 Task: Find connections with filter location Wittenberge with filter topic #2021with filter profile language German with filter current company Nutanix with filter school Vijayanagara Sri Krishnadevaraya University, Bellary with filter industry Nonresidential Building Construction with filter service category Management Consulting with filter keywords title Dental Hygienist
Action: Mouse moved to (495, 57)
Screenshot: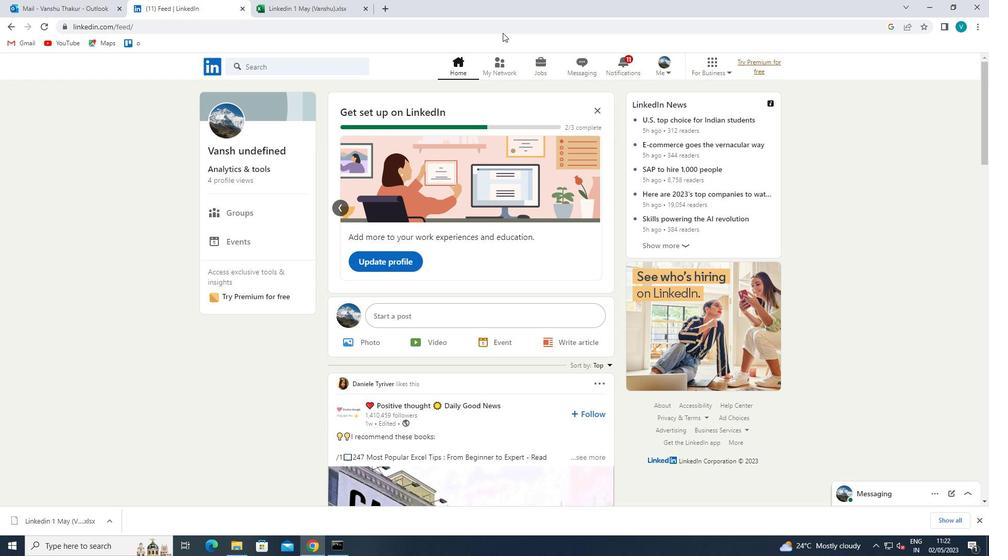 
Action: Mouse pressed left at (495, 57)
Screenshot: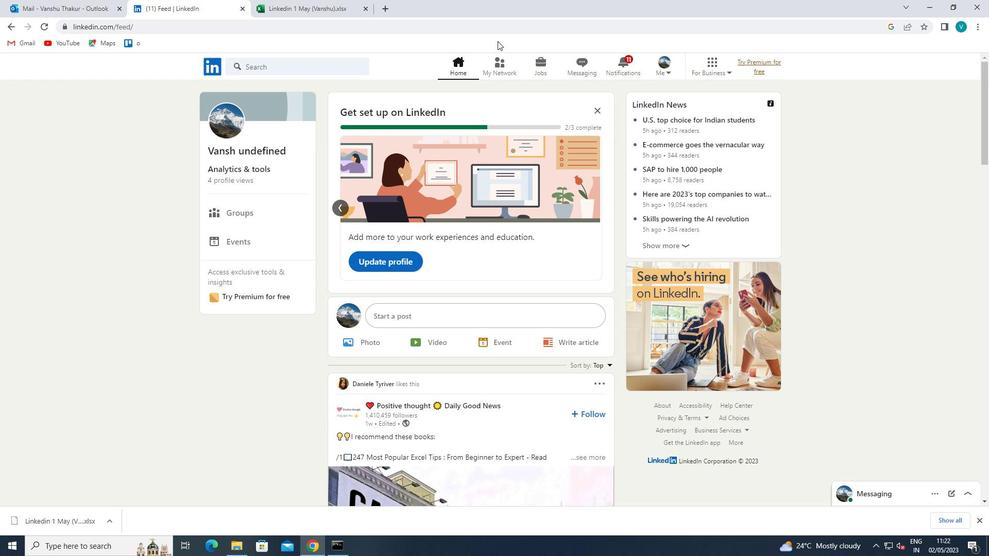 
Action: Mouse moved to (311, 118)
Screenshot: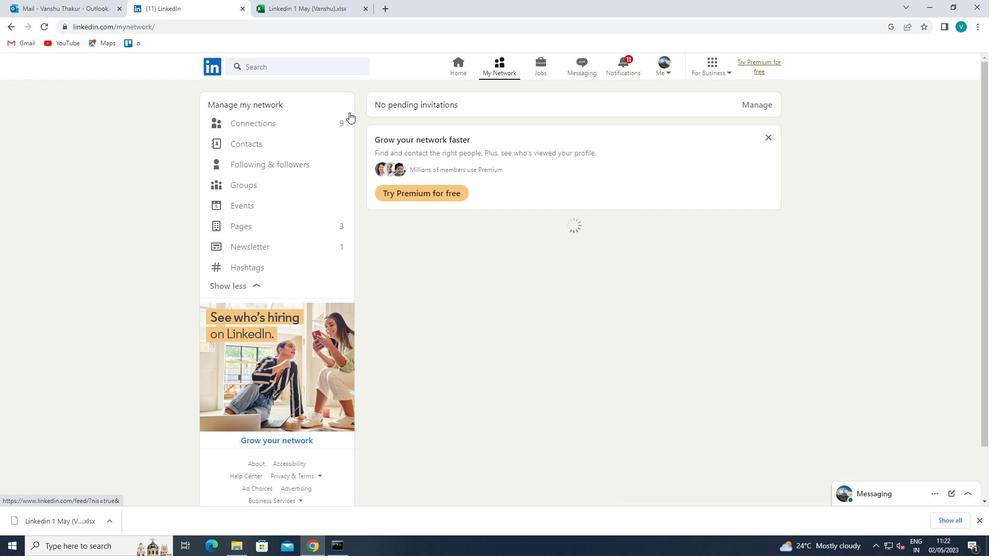
Action: Mouse pressed left at (311, 118)
Screenshot: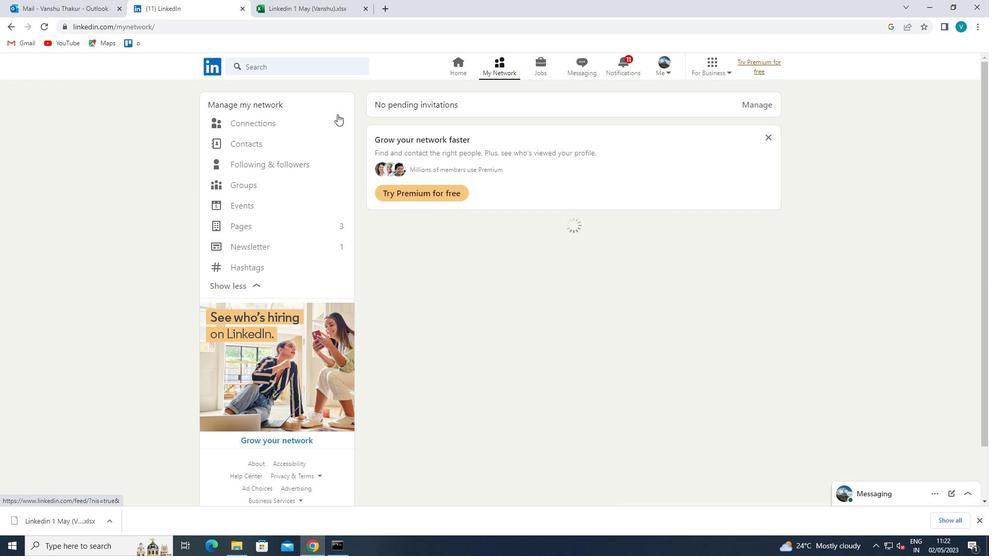 
Action: Mouse moved to (574, 118)
Screenshot: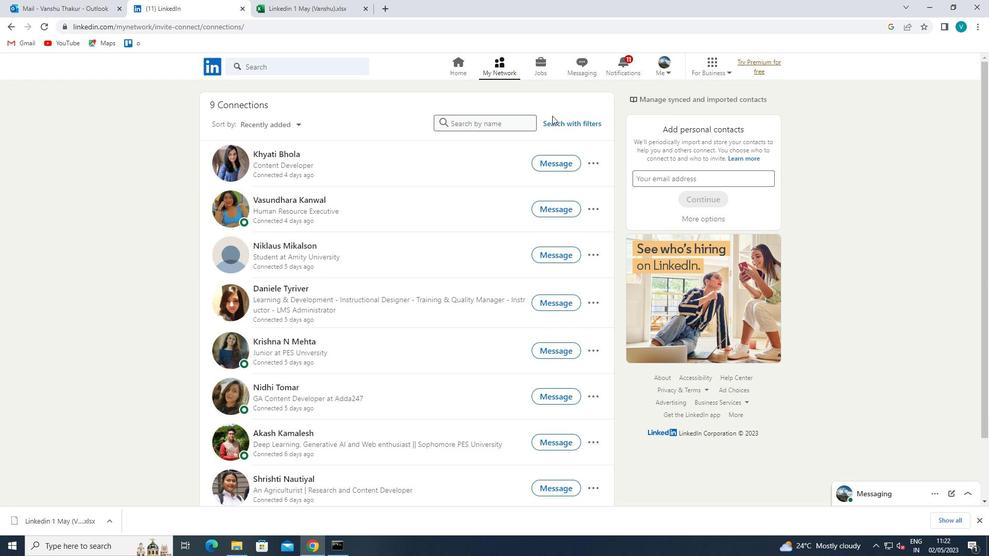 
Action: Mouse pressed left at (574, 118)
Screenshot: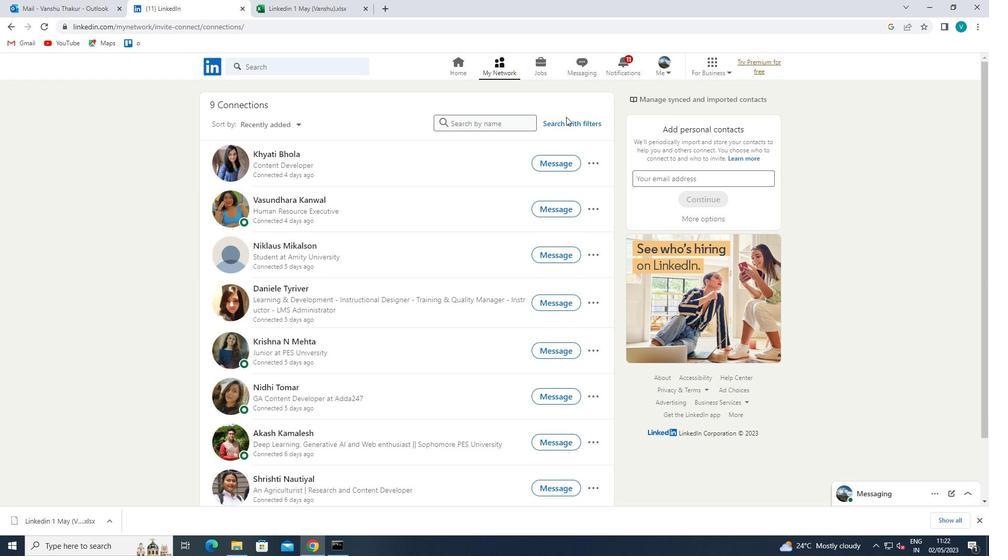 
Action: Mouse moved to (491, 93)
Screenshot: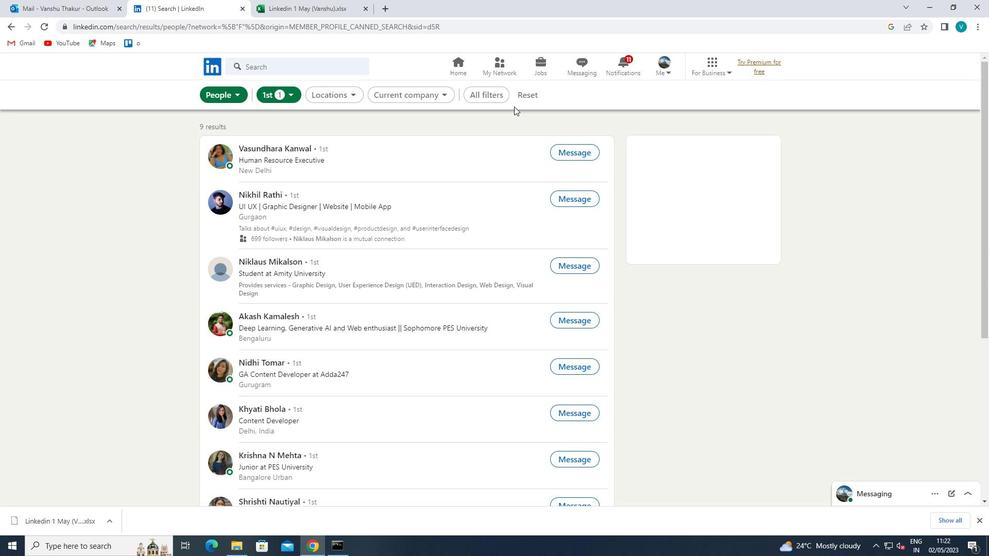 
Action: Mouse pressed left at (491, 93)
Screenshot: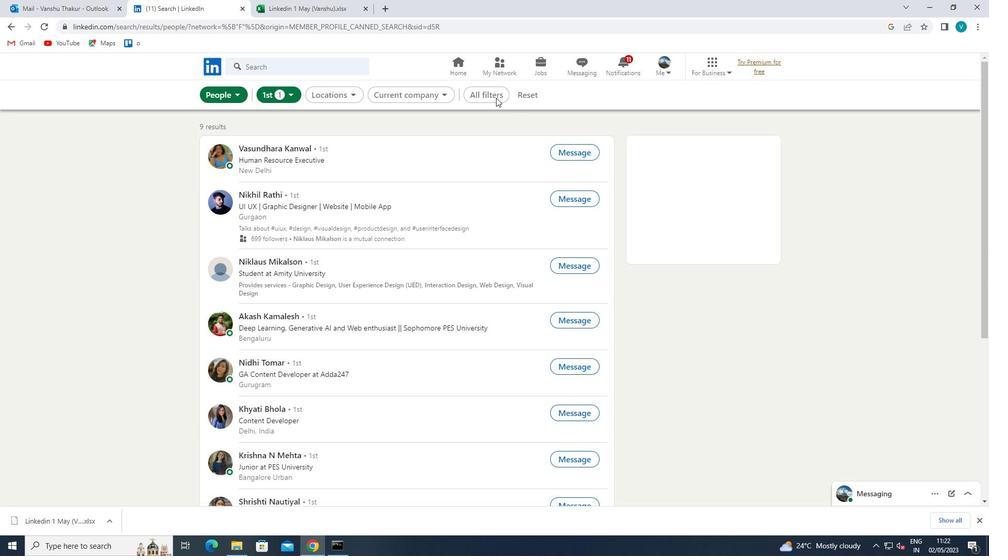 
Action: Mouse moved to (746, 213)
Screenshot: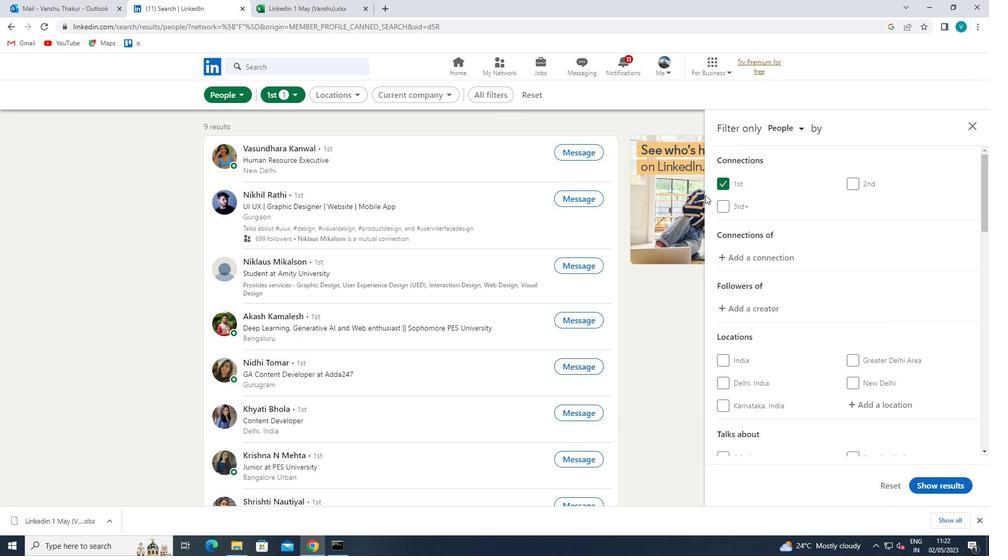 
Action: Mouse scrolled (746, 212) with delta (0, 0)
Screenshot: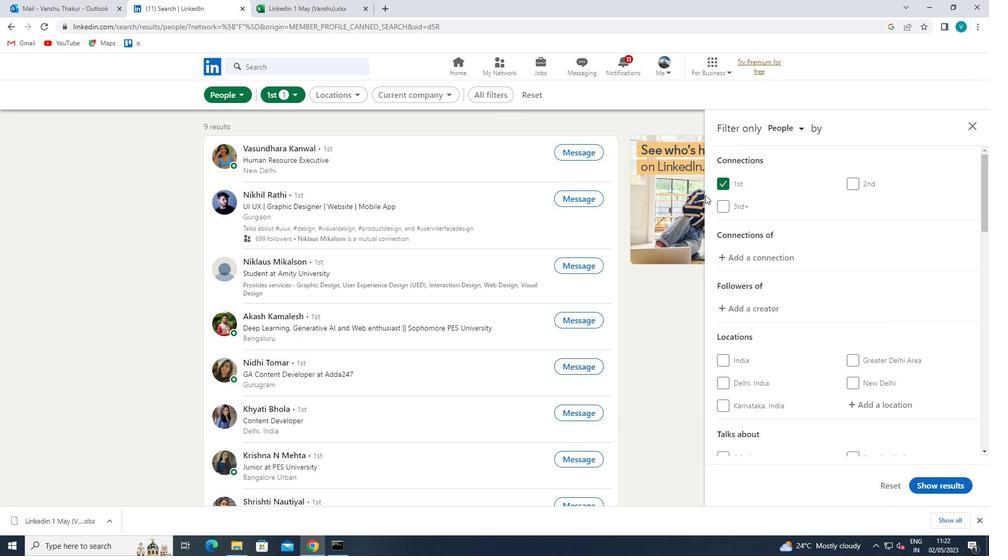 
Action: Mouse moved to (748, 215)
Screenshot: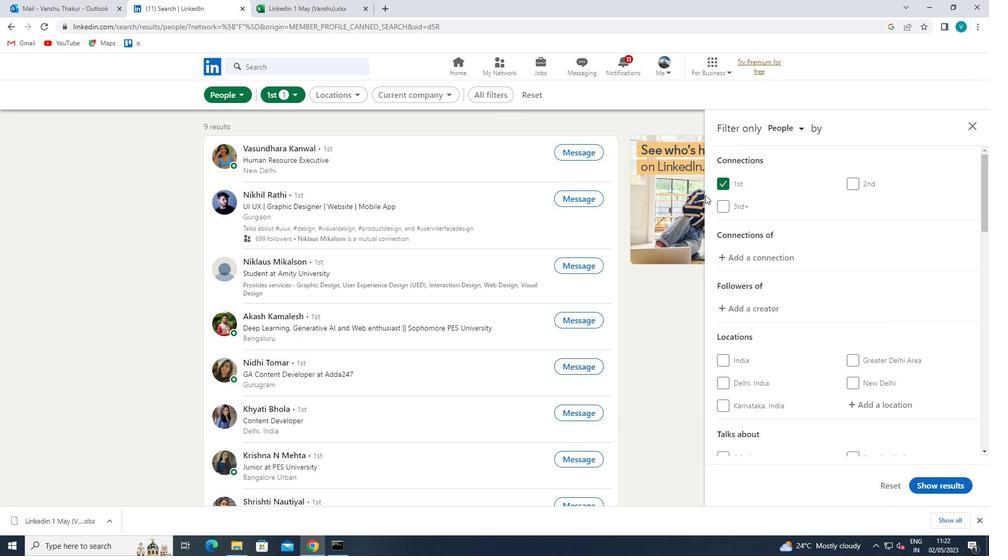 
Action: Mouse scrolled (748, 215) with delta (0, 0)
Screenshot: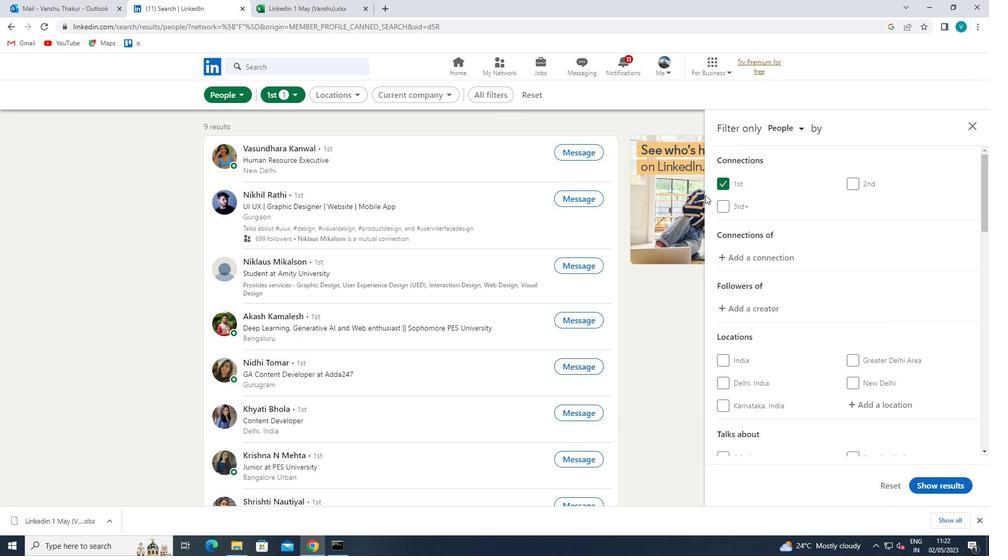 
Action: Mouse moved to (866, 299)
Screenshot: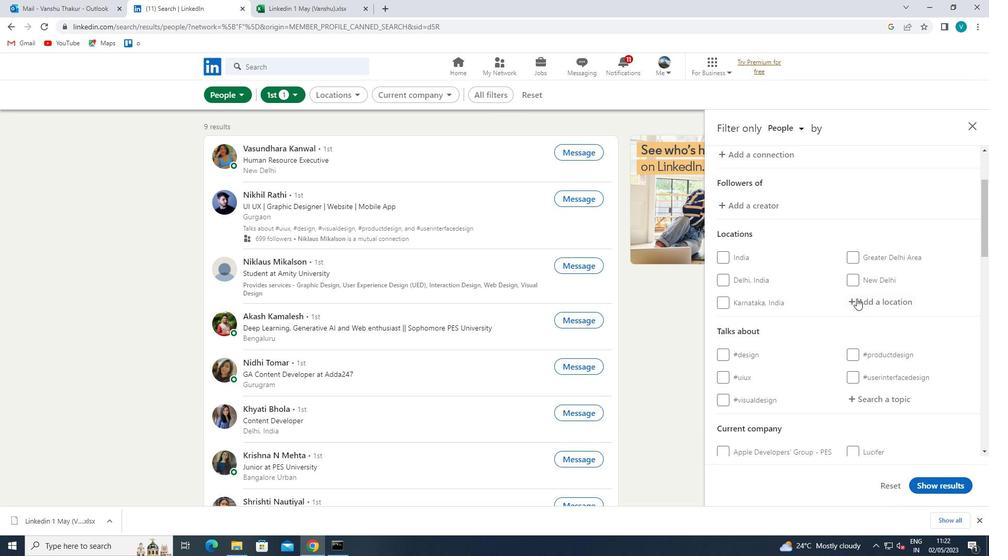
Action: Mouse pressed left at (866, 299)
Screenshot: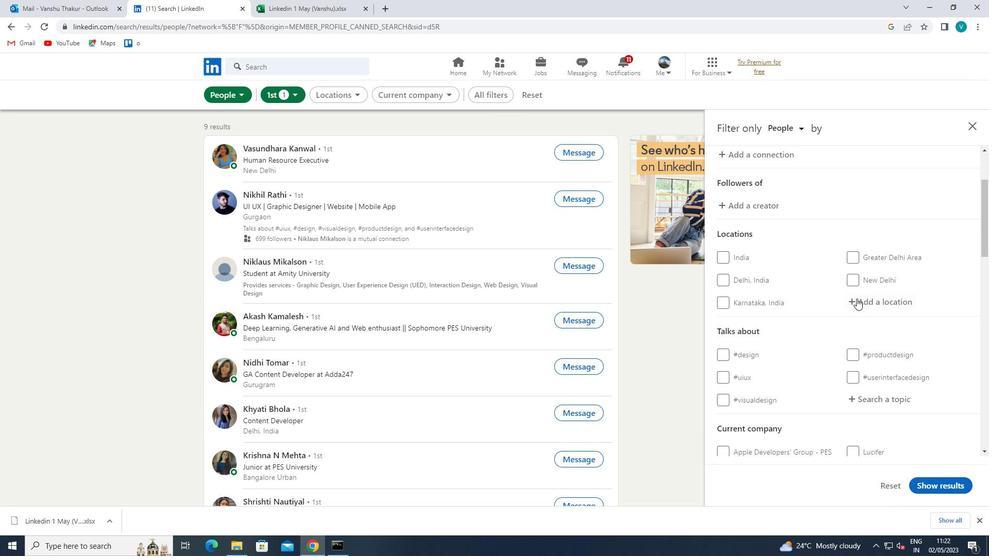 
Action: Mouse moved to (710, 256)
Screenshot: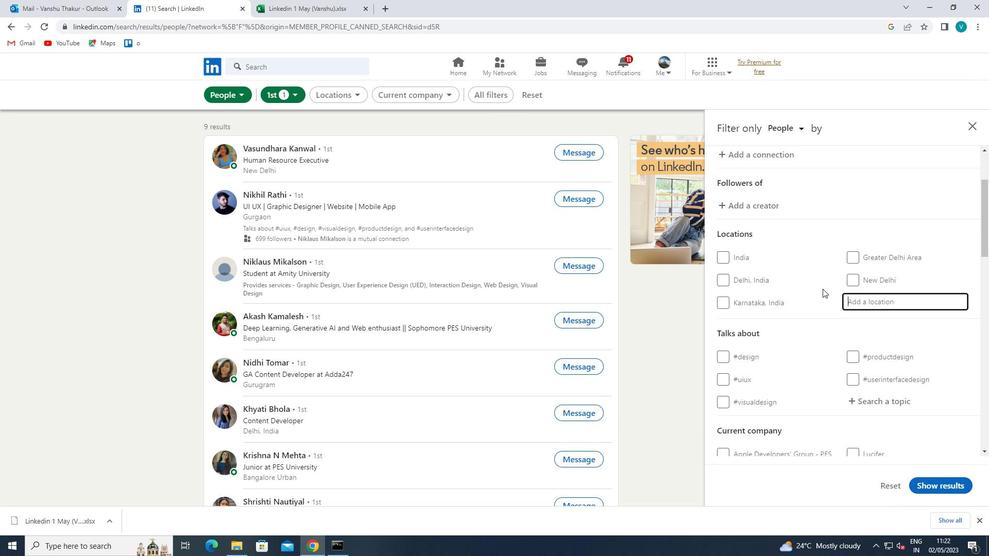 
Action: Key pressed <Key.shift>WITTENBERGE
Screenshot: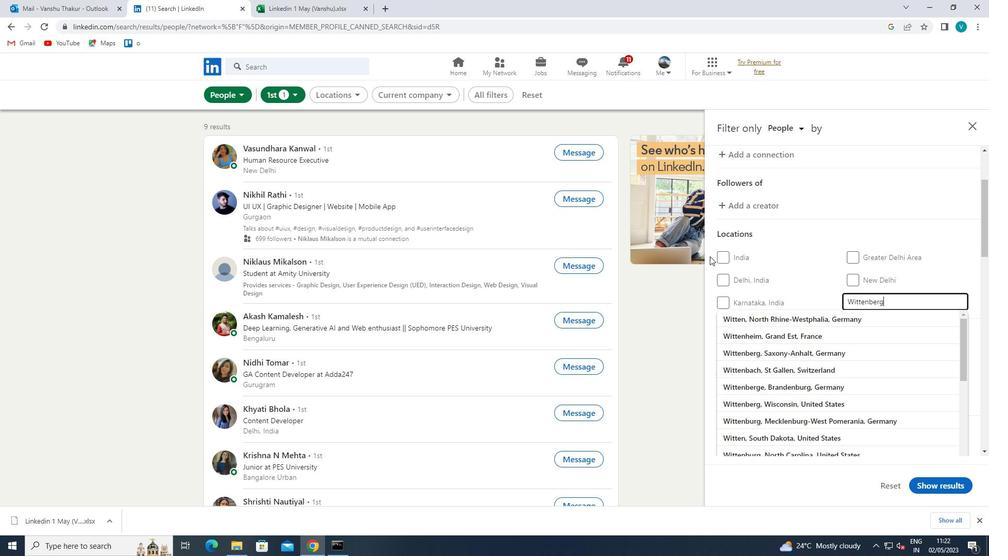 
Action: Mouse moved to (800, 315)
Screenshot: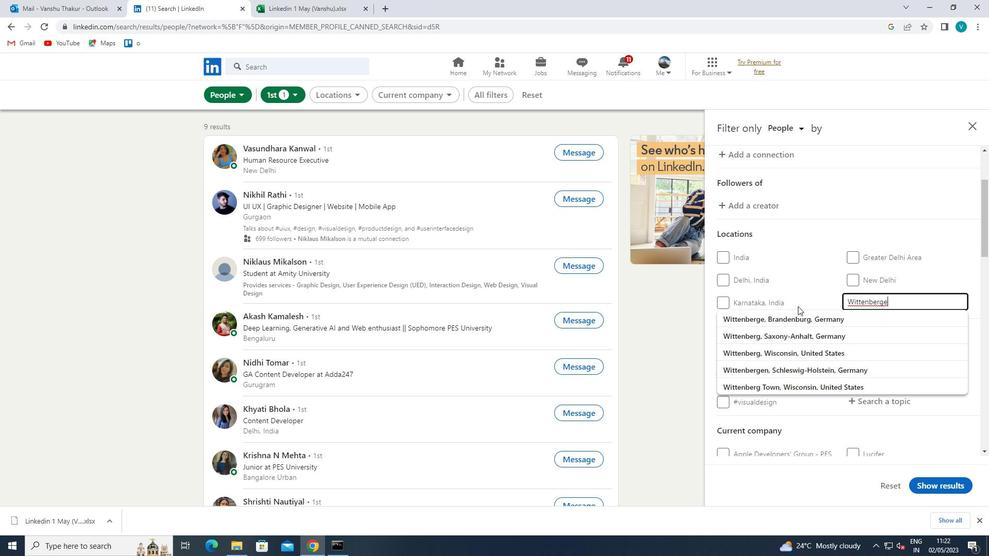 
Action: Mouse pressed left at (800, 315)
Screenshot: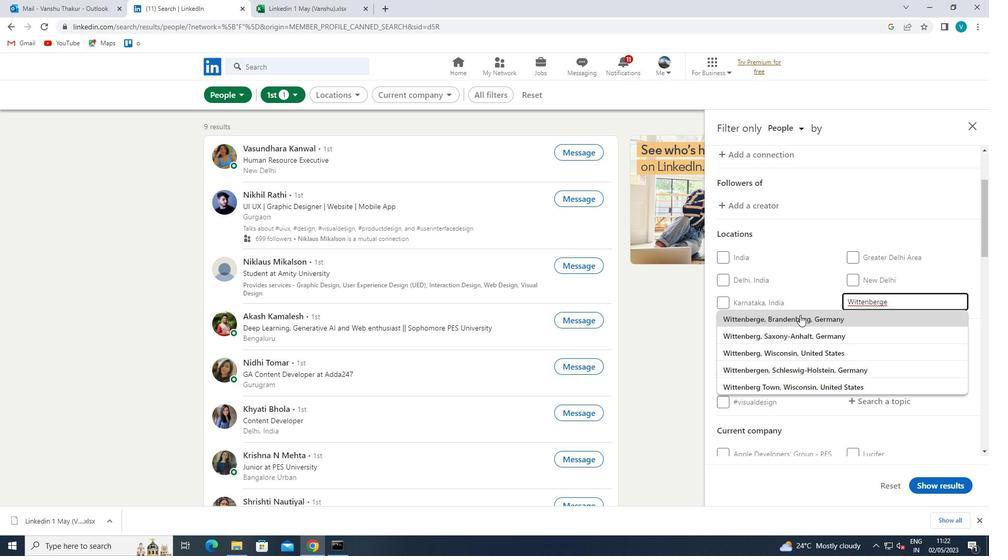 
Action: Mouse moved to (820, 276)
Screenshot: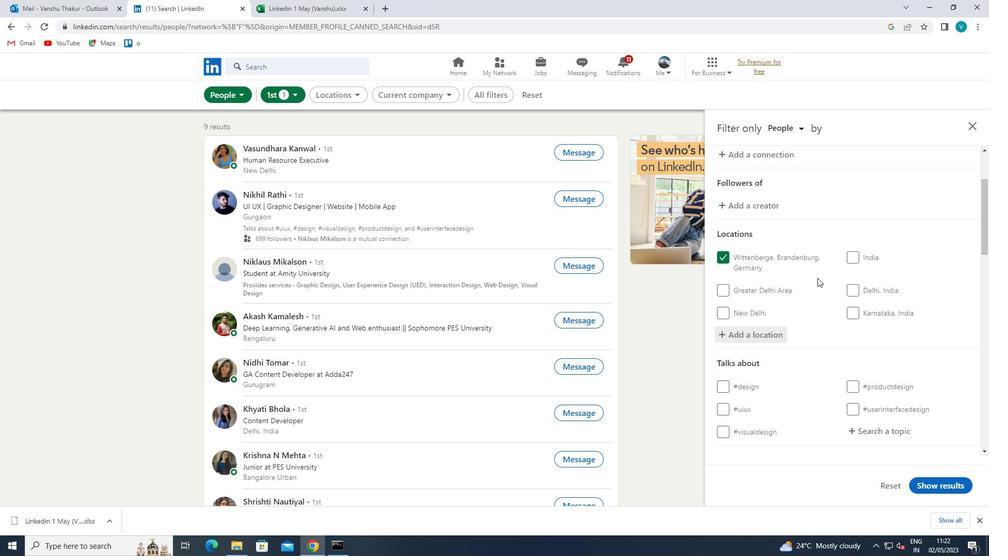 
Action: Mouse scrolled (820, 275) with delta (0, 0)
Screenshot: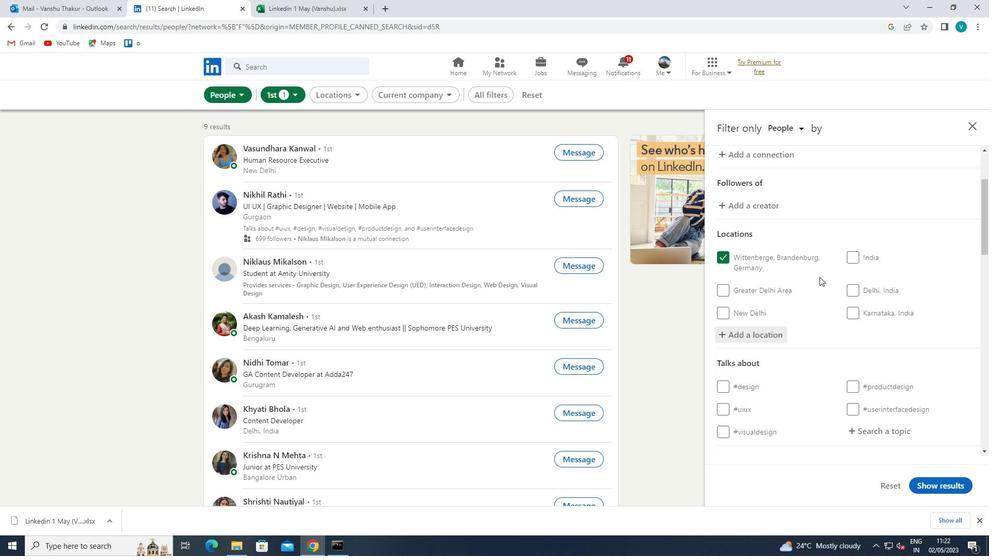 
Action: Mouse scrolled (820, 275) with delta (0, 0)
Screenshot: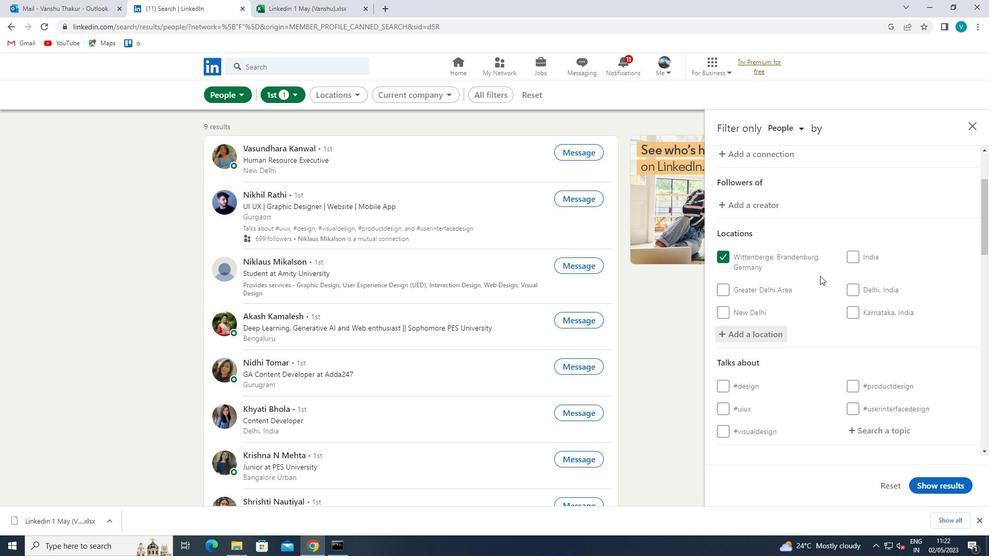 
Action: Mouse moved to (858, 332)
Screenshot: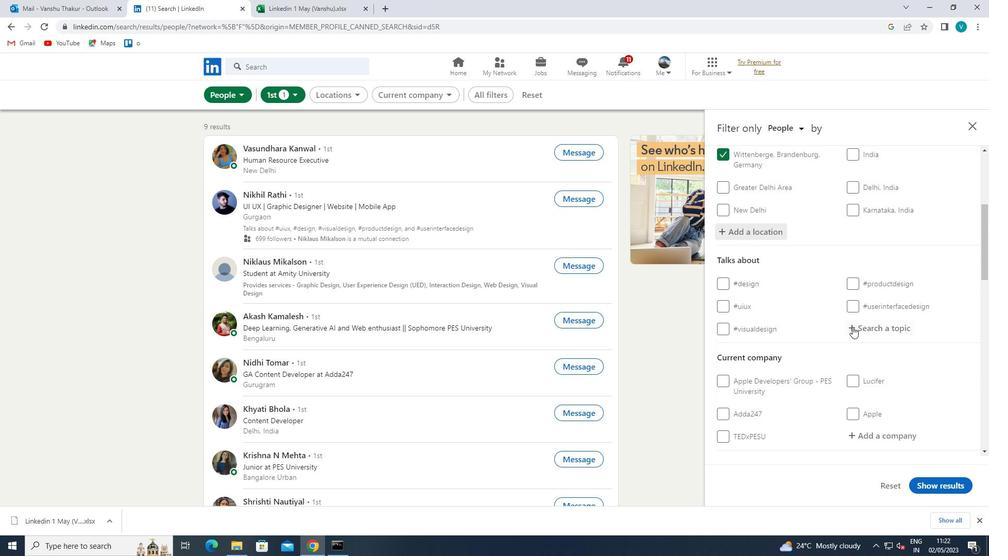 
Action: Mouse pressed left at (858, 332)
Screenshot: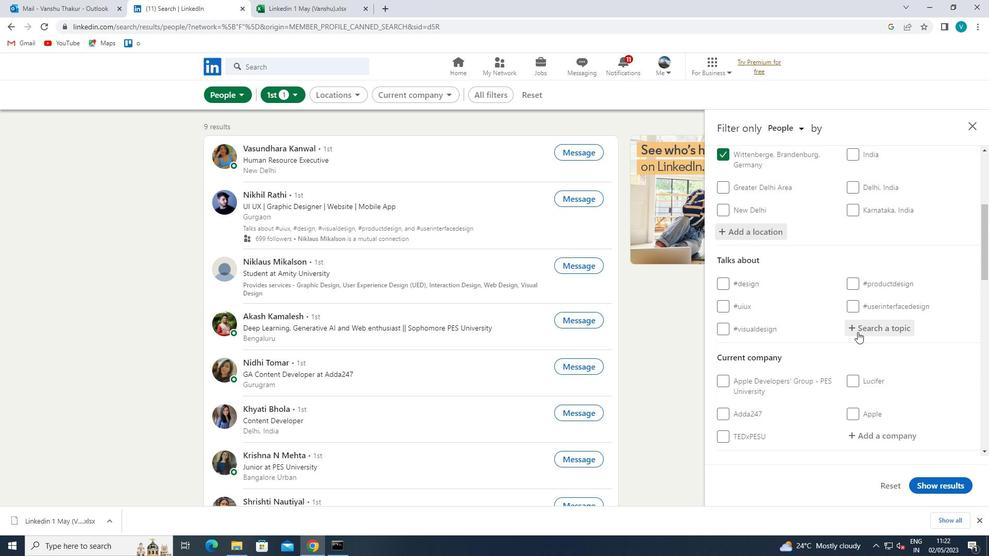 
Action: Key pressed 2021
Screenshot: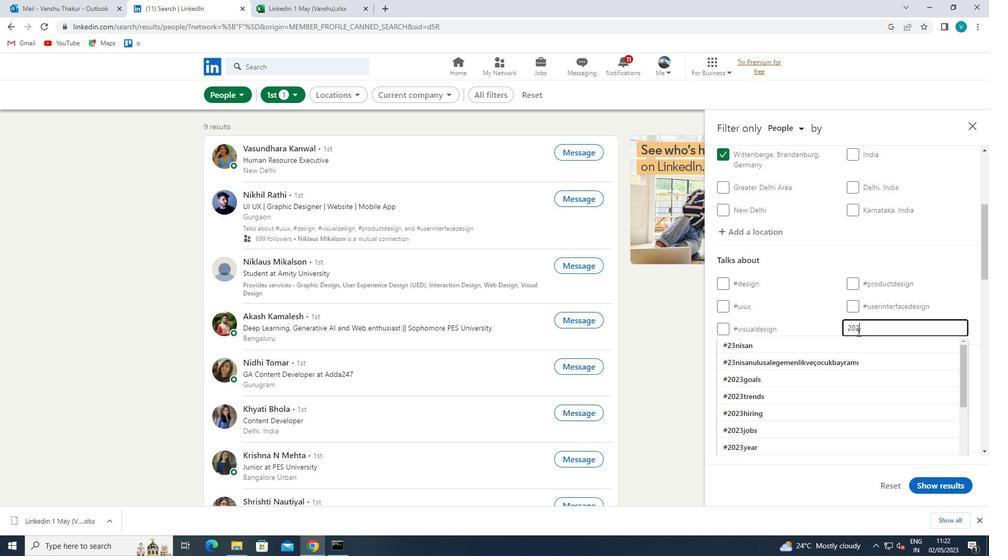 
Action: Mouse moved to (851, 326)
Screenshot: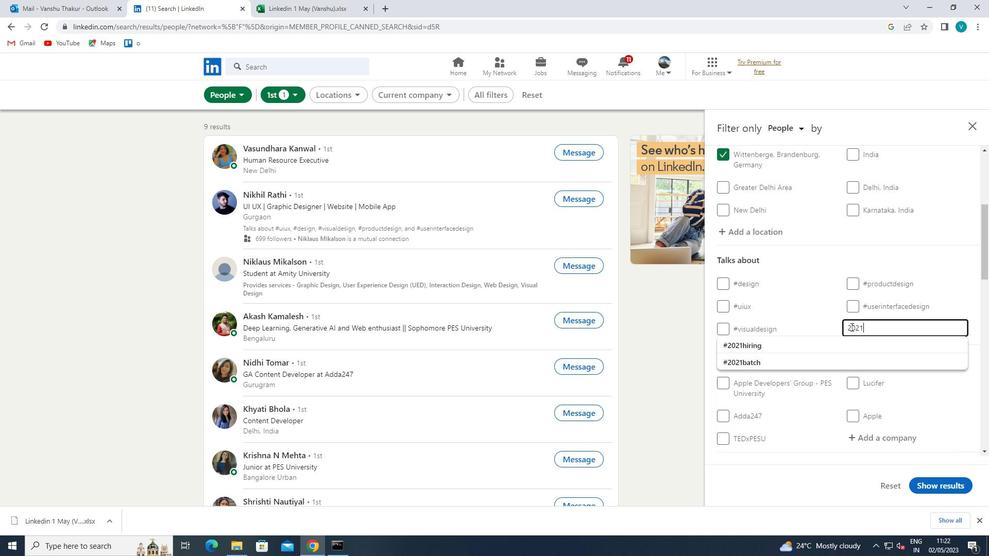 
Action: Mouse pressed left at (851, 326)
Screenshot: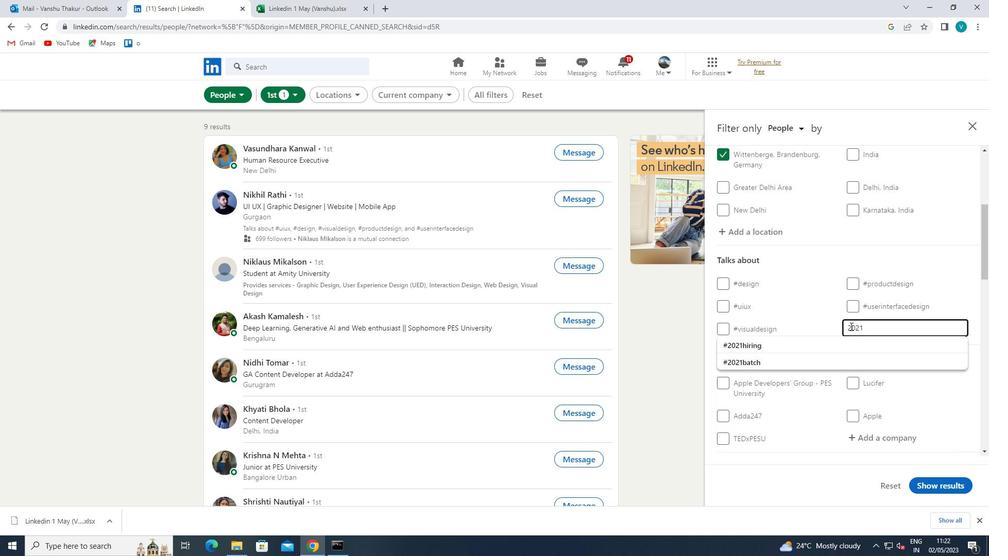 
Action: Mouse moved to (847, 327)
Screenshot: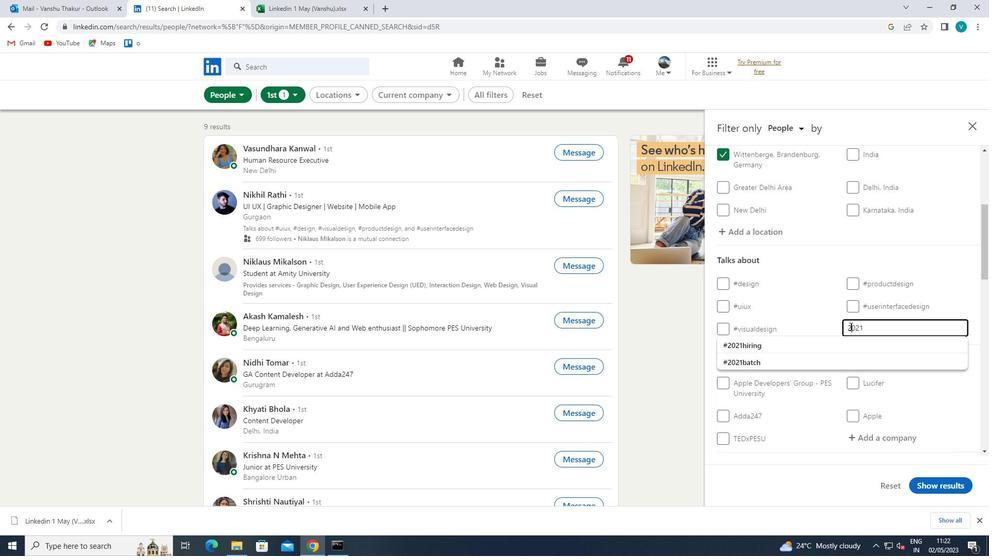 
Action: Mouse pressed left at (847, 327)
Screenshot: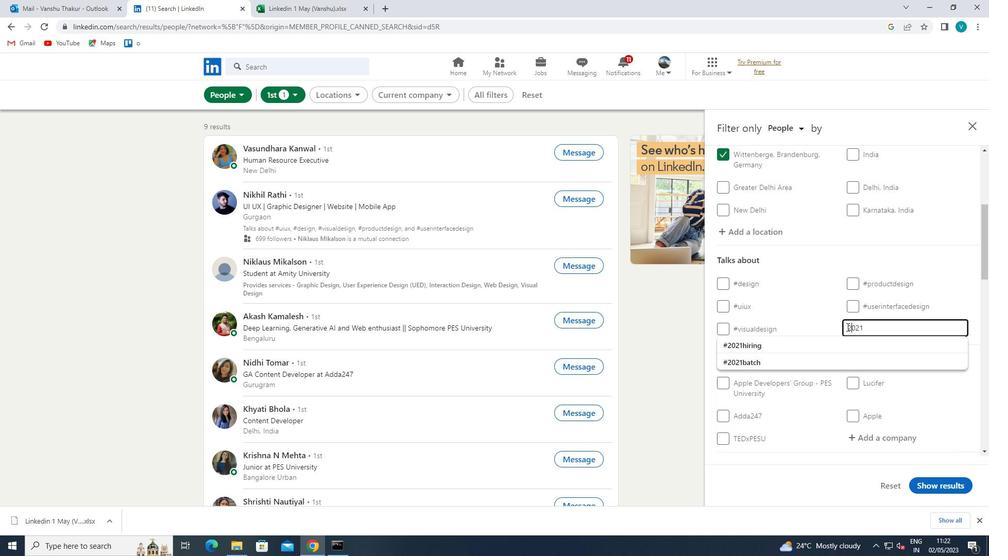 
Action: Mouse moved to (858, 335)
Screenshot: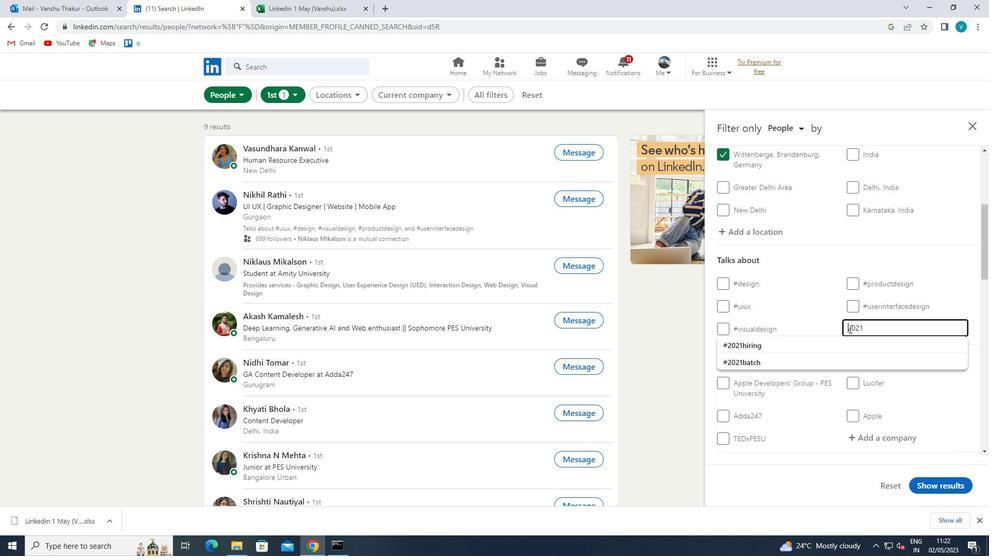 
Action: Key pressed <Key.shift><Key.shift>#
Screenshot: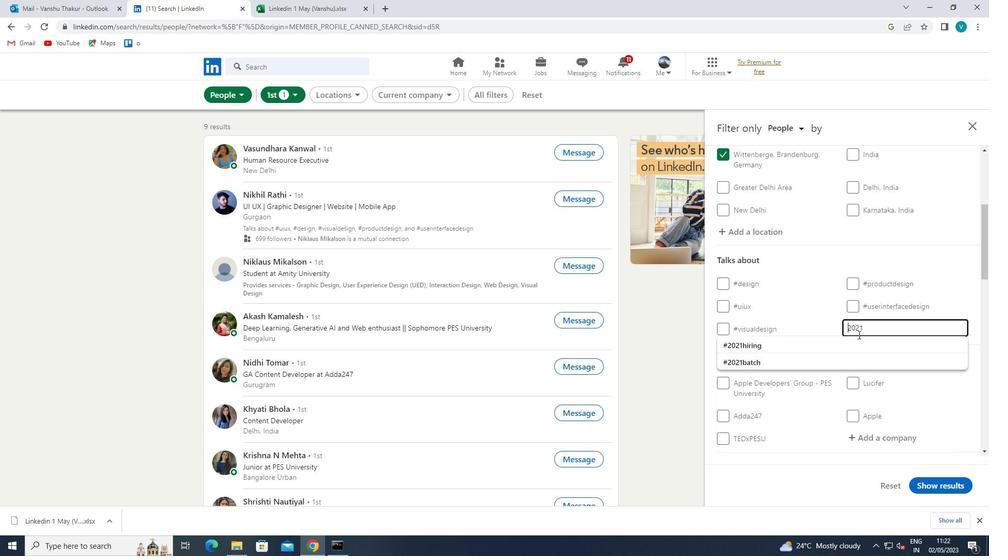 
Action: Mouse moved to (825, 317)
Screenshot: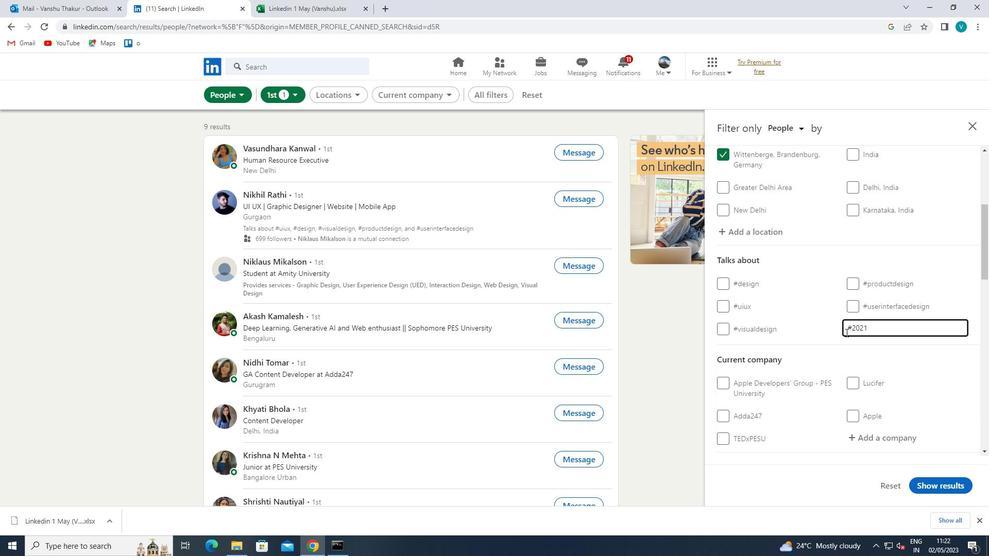 
Action: Mouse pressed left at (825, 317)
Screenshot: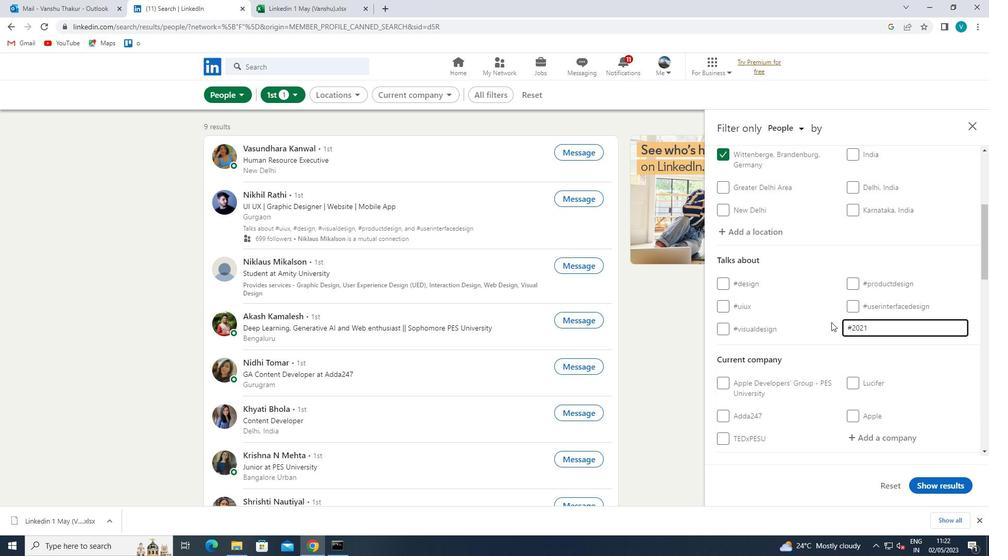 
Action: Mouse scrolled (825, 317) with delta (0, 0)
Screenshot: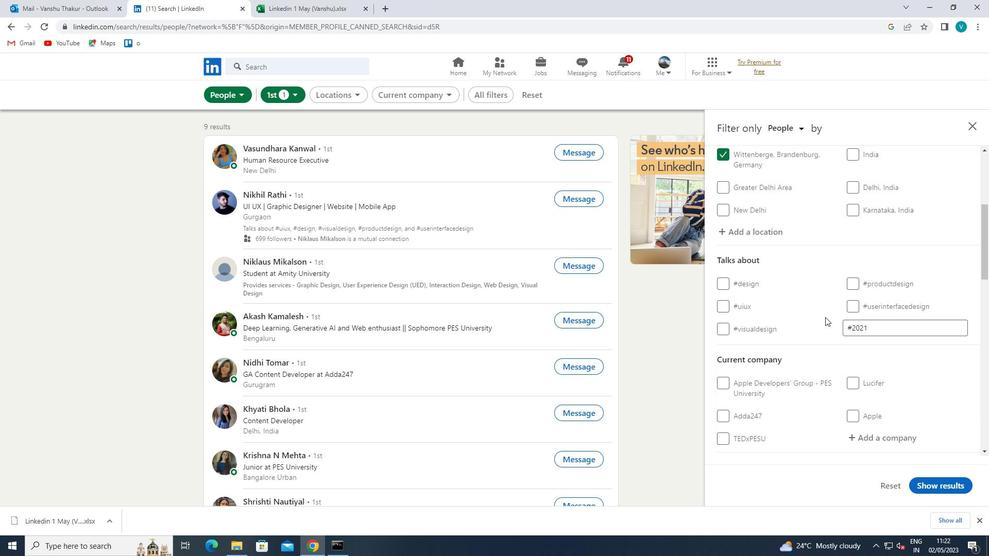 
Action: Mouse scrolled (825, 317) with delta (0, 0)
Screenshot: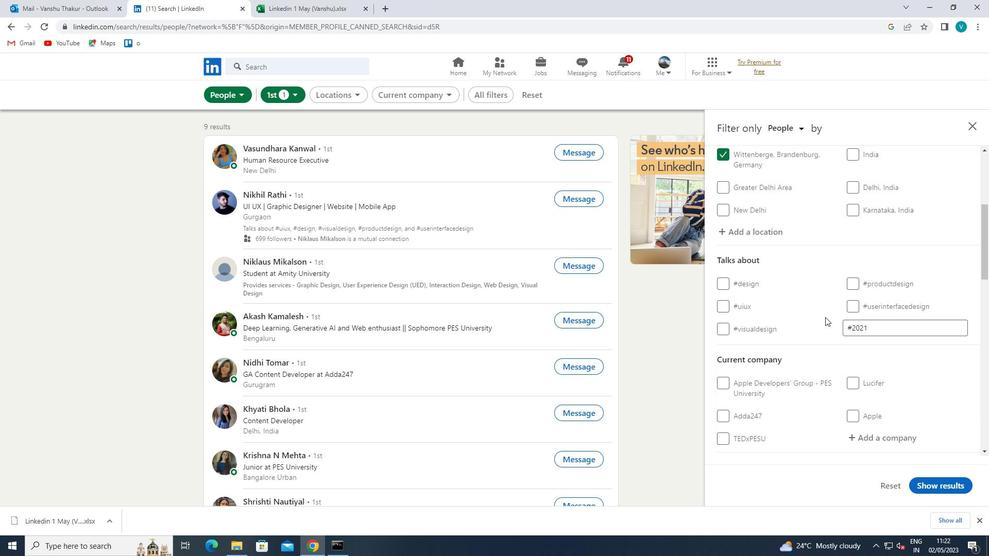 
Action: Mouse scrolled (825, 317) with delta (0, 0)
Screenshot: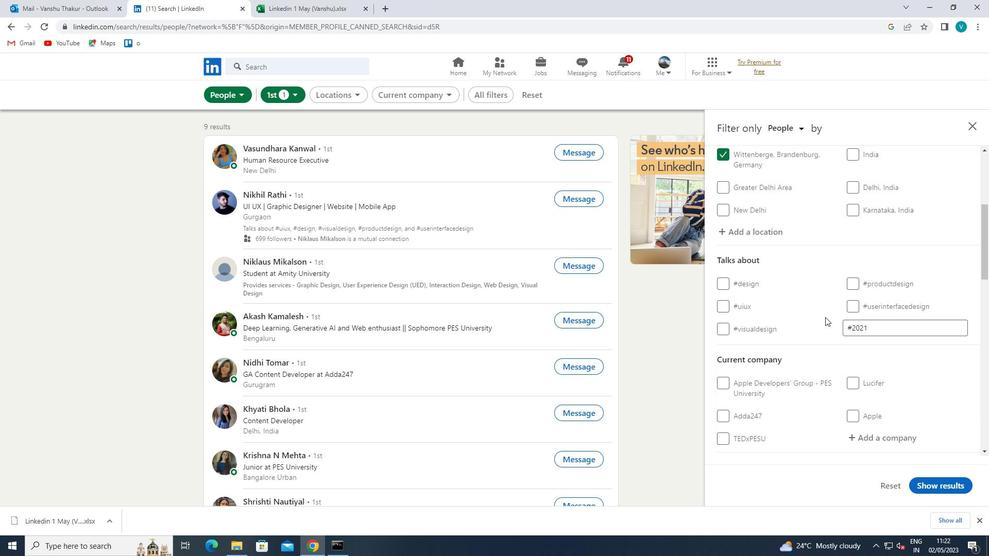 
Action: Mouse moved to (885, 283)
Screenshot: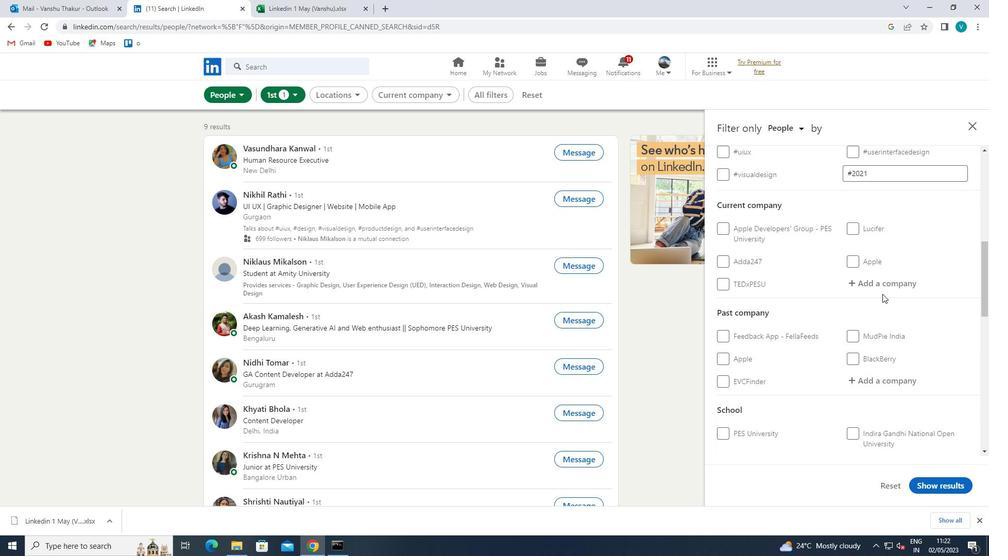 
Action: Mouse pressed left at (885, 283)
Screenshot: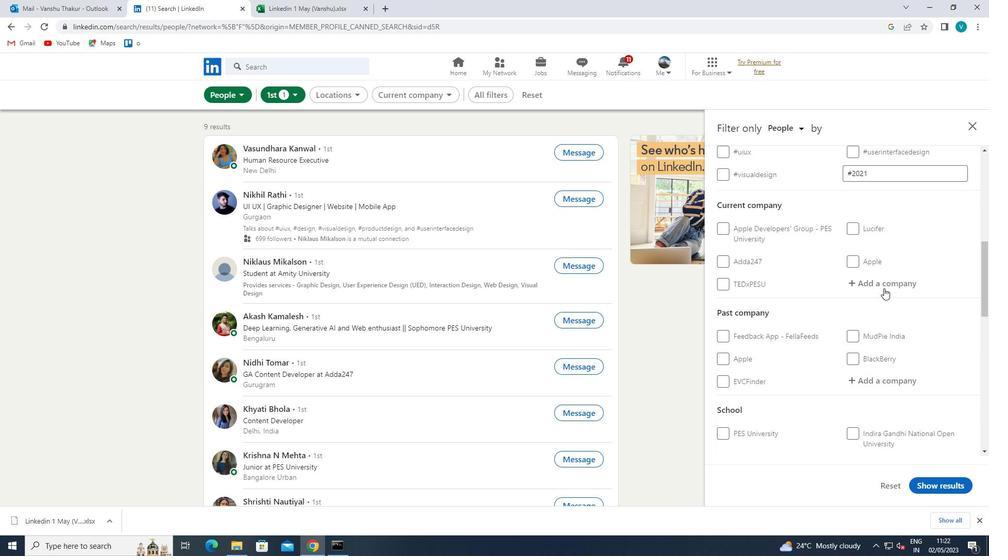 
Action: Mouse moved to (768, 249)
Screenshot: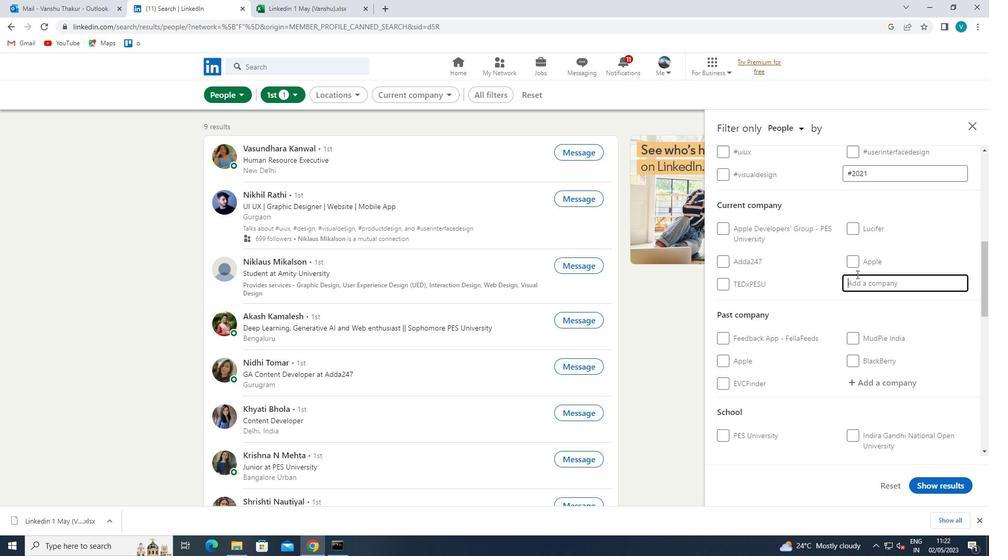 
Action: Key pressed <Key.shift>NUTANIX<Key.space>
Screenshot: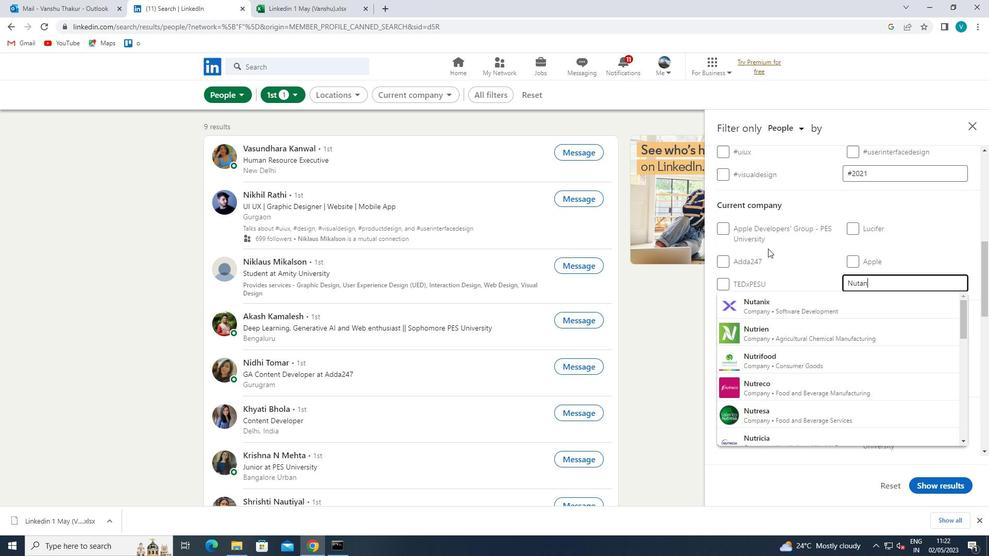 
Action: Mouse moved to (800, 299)
Screenshot: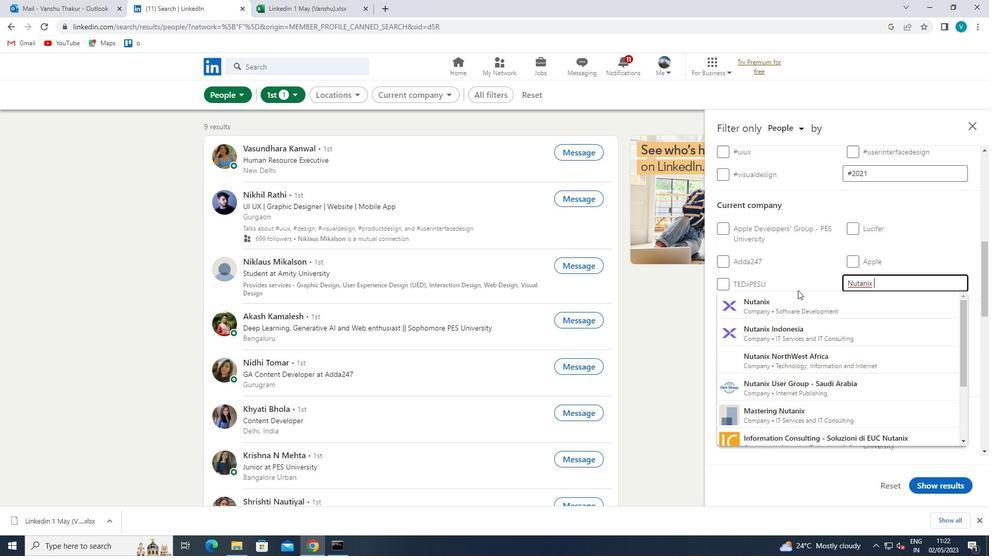 
Action: Mouse pressed left at (800, 299)
Screenshot: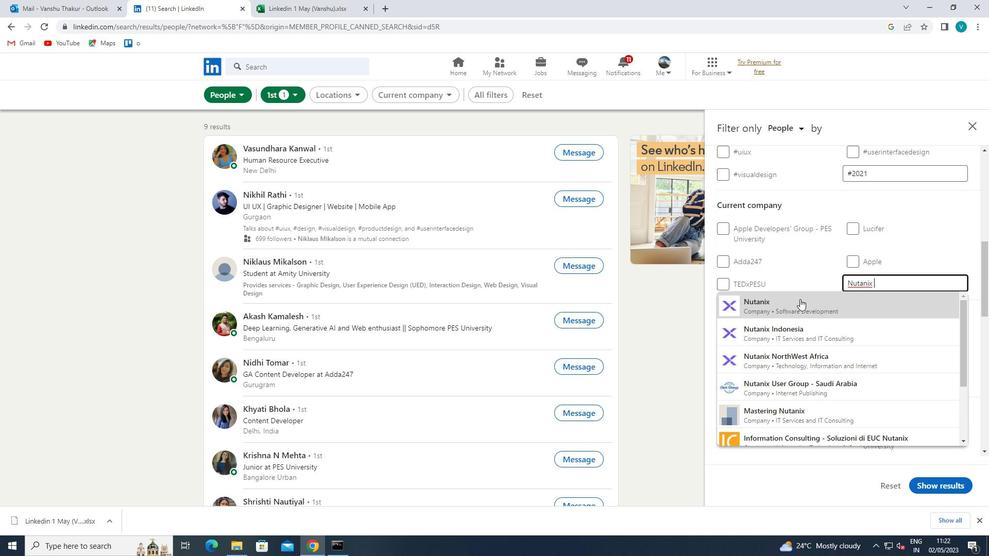 
Action: Mouse scrolled (800, 299) with delta (0, 0)
Screenshot: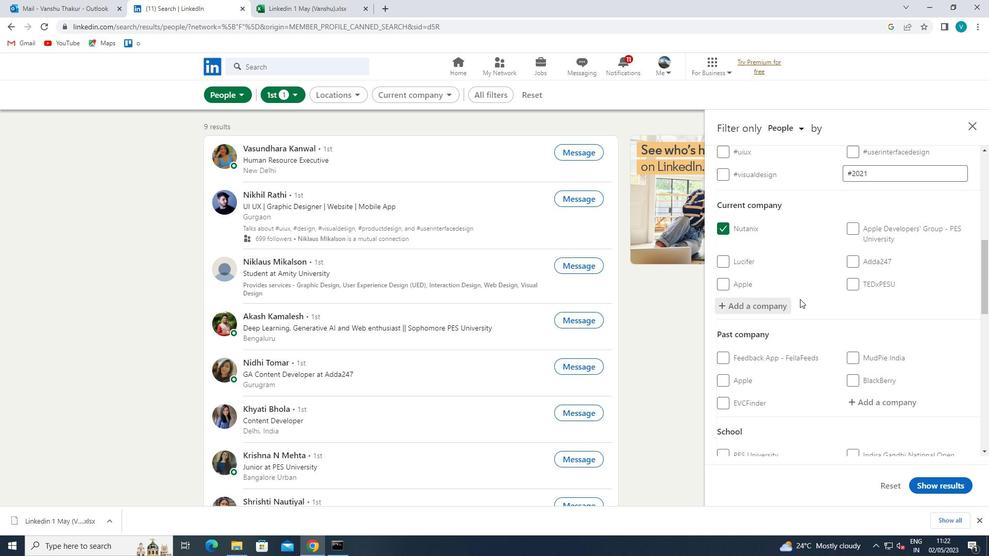 
Action: Mouse scrolled (800, 299) with delta (0, 0)
Screenshot: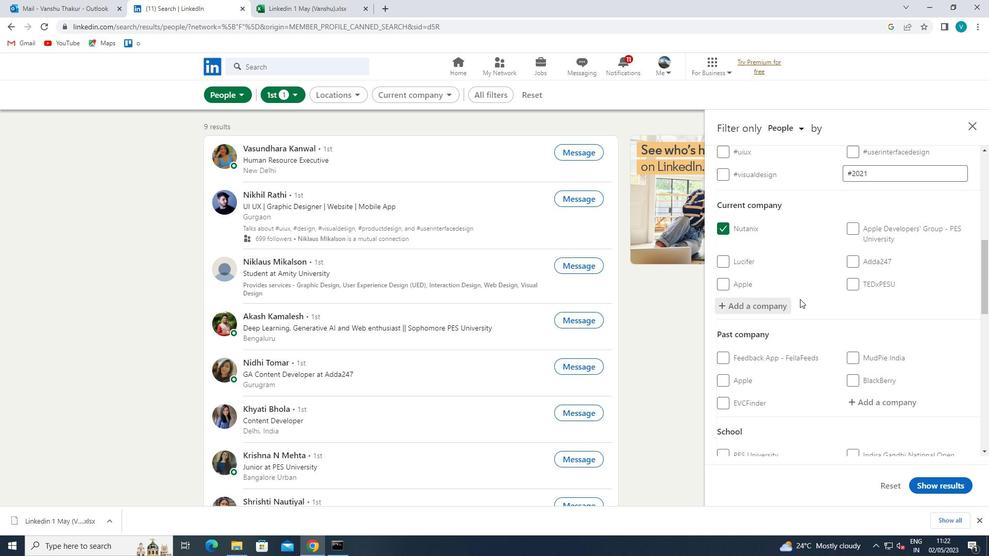 
Action: Mouse scrolled (800, 299) with delta (0, 0)
Screenshot: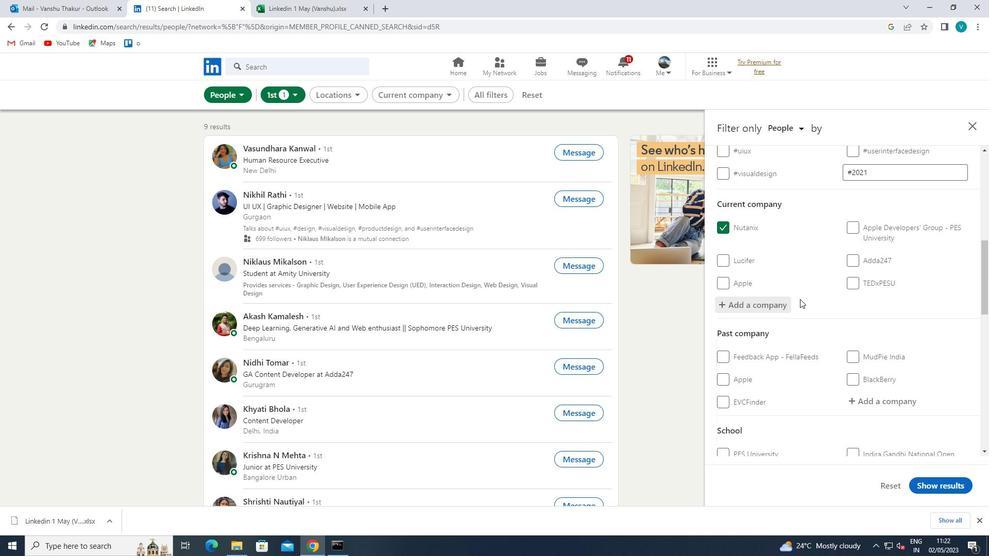 
Action: Mouse scrolled (800, 299) with delta (0, 0)
Screenshot: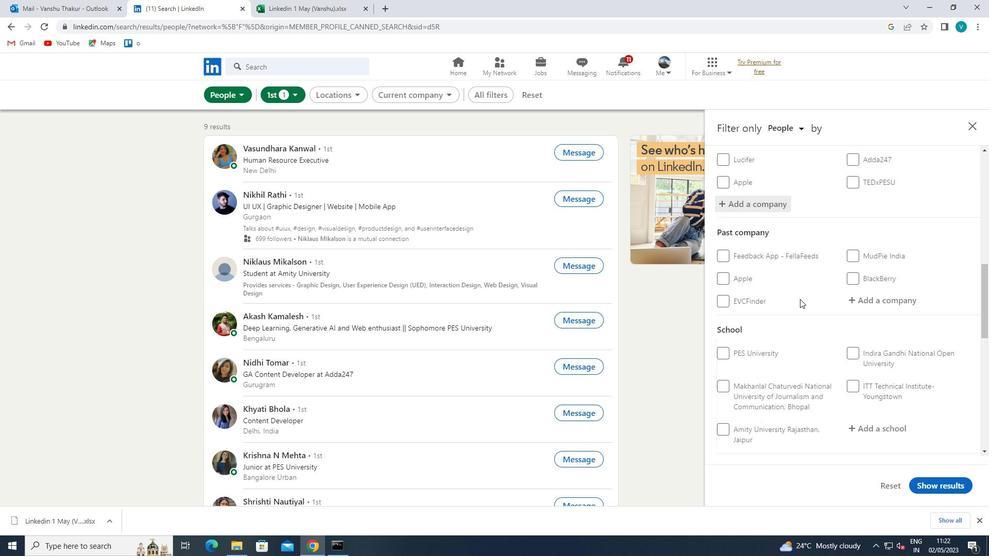 
Action: Mouse moved to (896, 327)
Screenshot: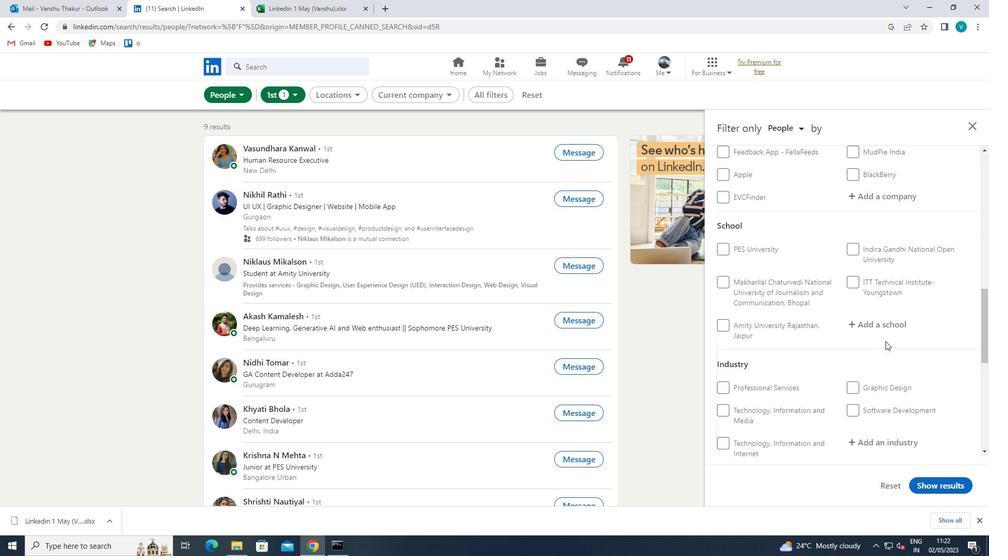 
Action: Mouse pressed left at (896, 327)
Screenshot: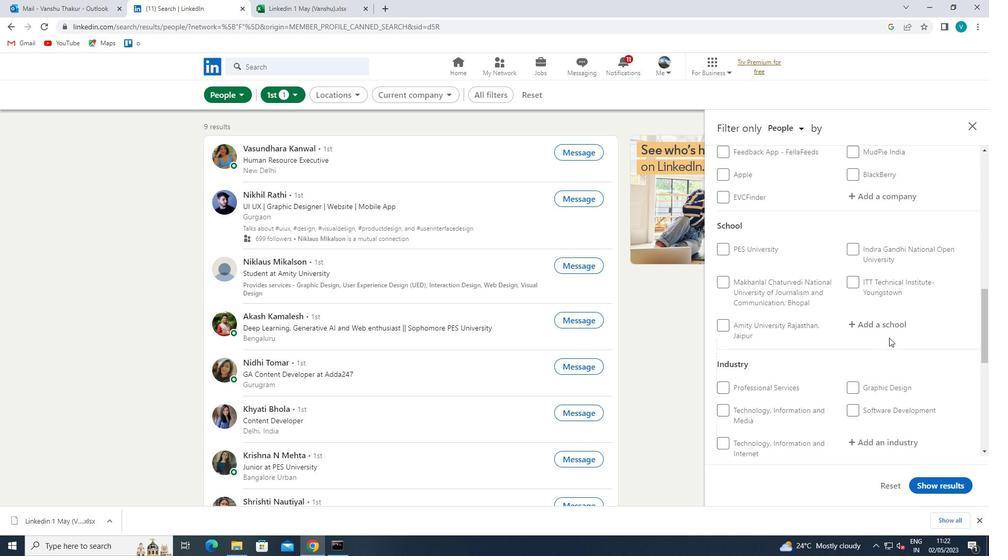 
Action: Mouse moved to (877, 320)
Screenshot: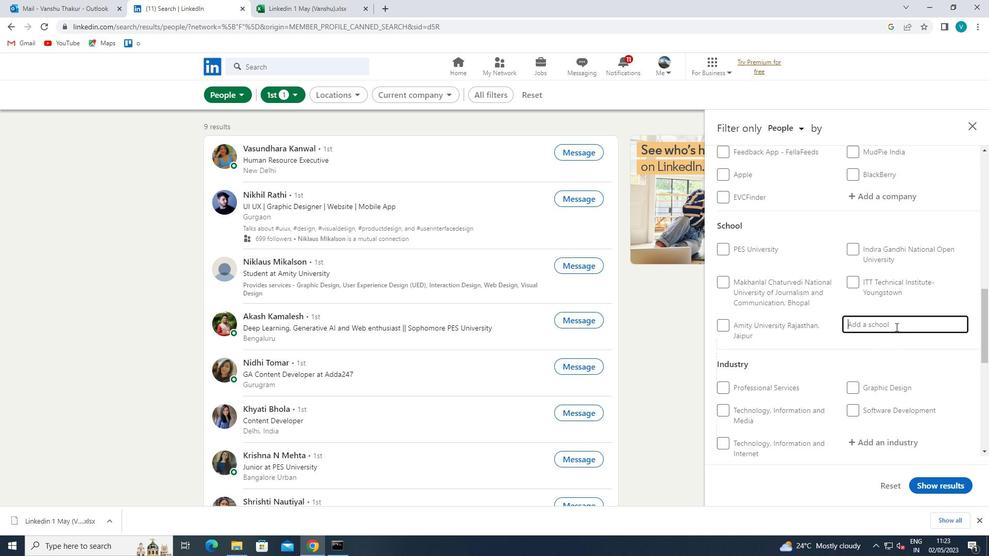 
Action: Key pressed <Key.shift><Key.shift><Key.shift><Key.shift><Key.shift>VIJAYANAGARA<Key.space>
Screenshot: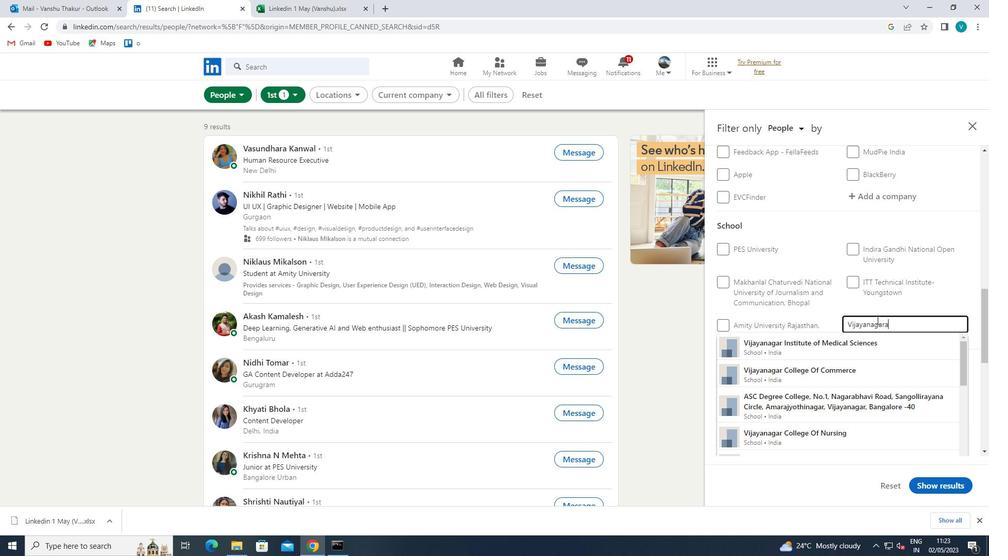 
Action: Mouse moved to (903, 348)
Screenshot: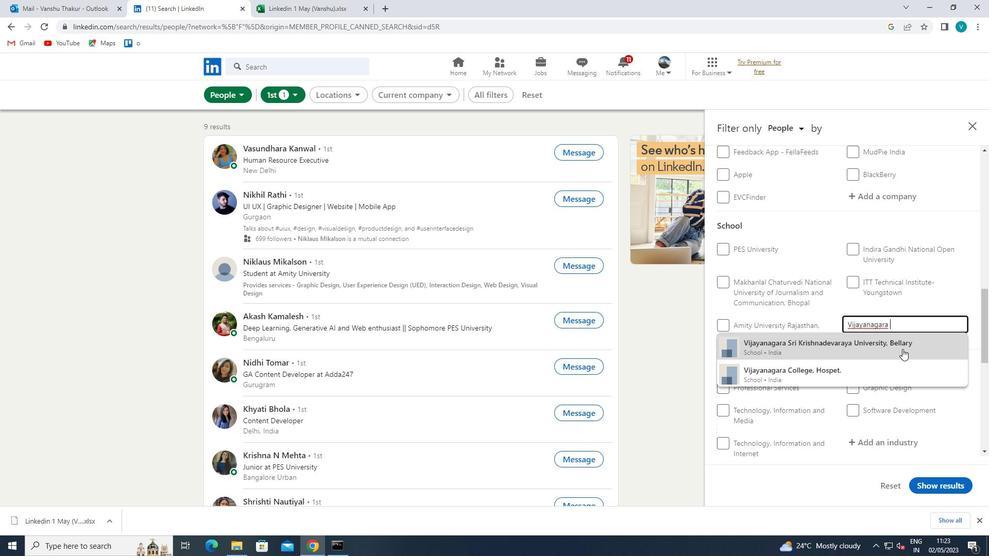 
Action: Mouse pressed left at (903, 348)
Screenshot: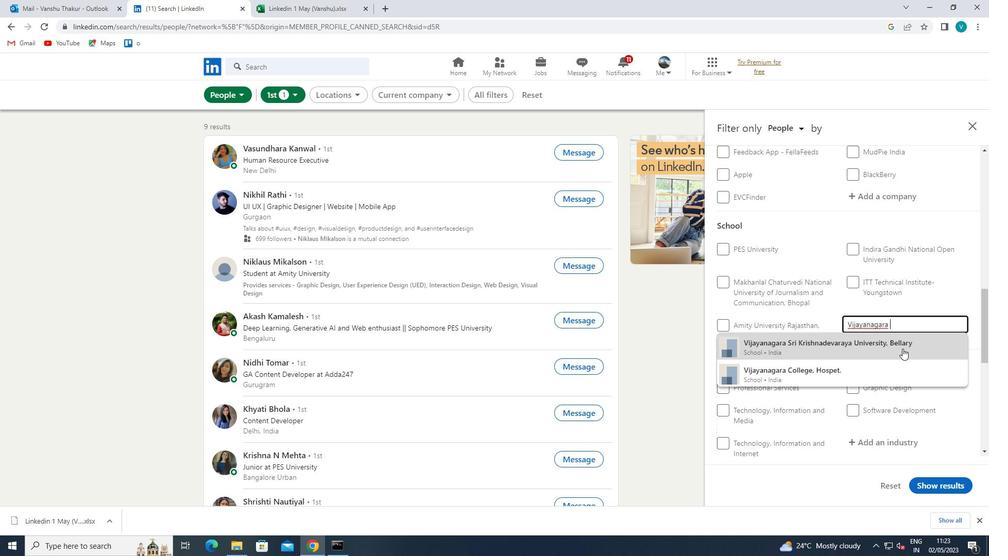 
Action: Mouse moved to (889, 343)
Screenshot: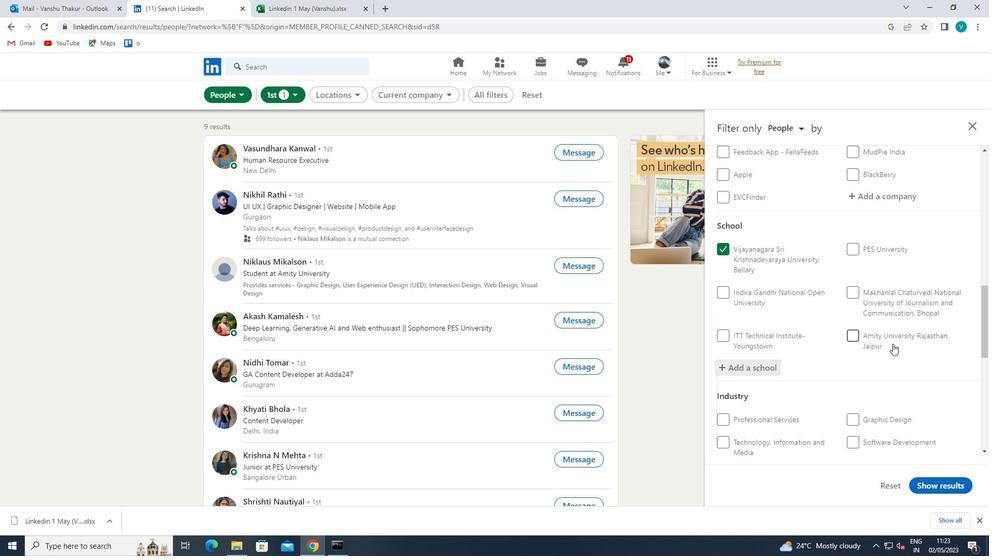 
Action: Mouse scrolled (889, 342) with delta (0, 0)
Screenshot: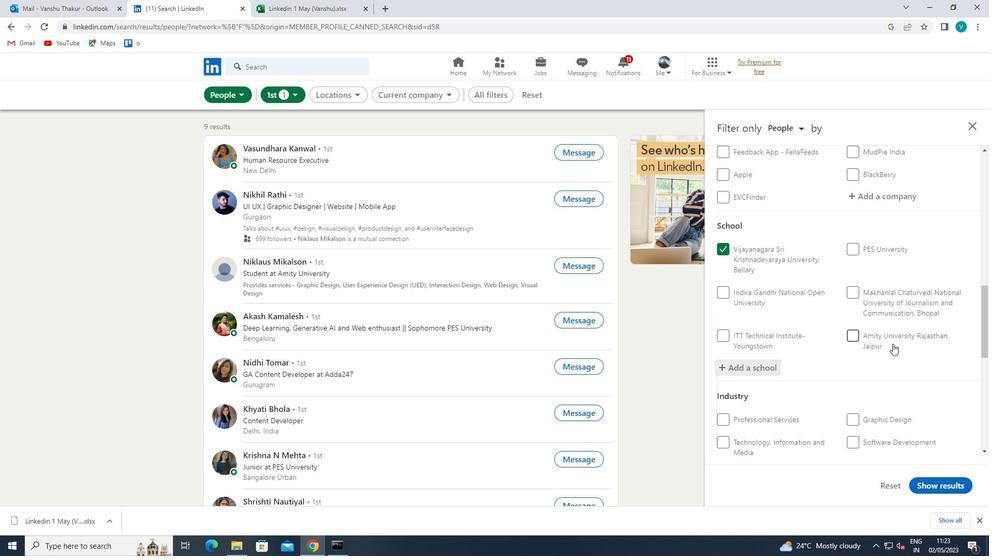 
Action: Mouse moved to (888, 343)
Screenshot: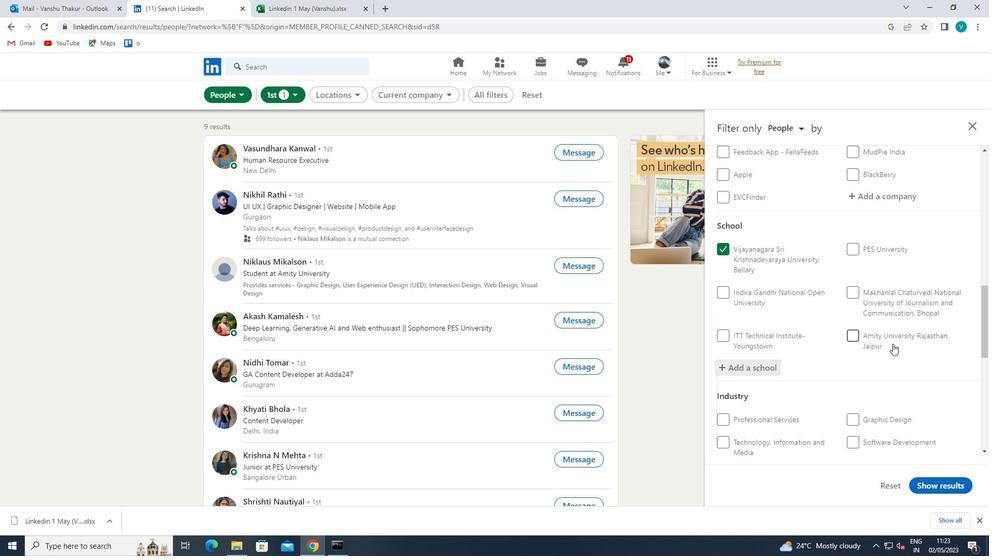 
Action: Mouse scrolled (888, 342) with delta (0, 0)
Screenshot: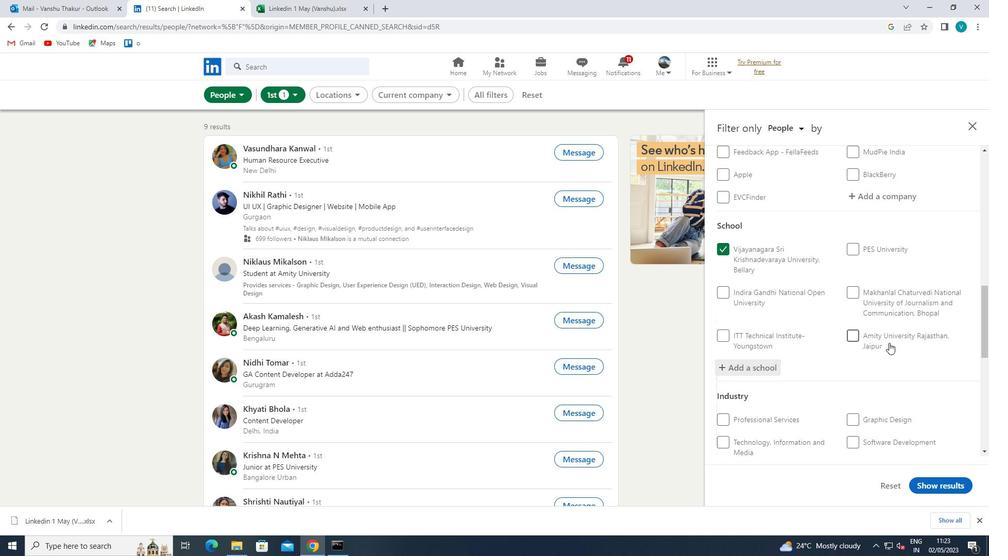 
Action: Mouse scrolled (888, 342) with delta (0, 0)
Screenshot: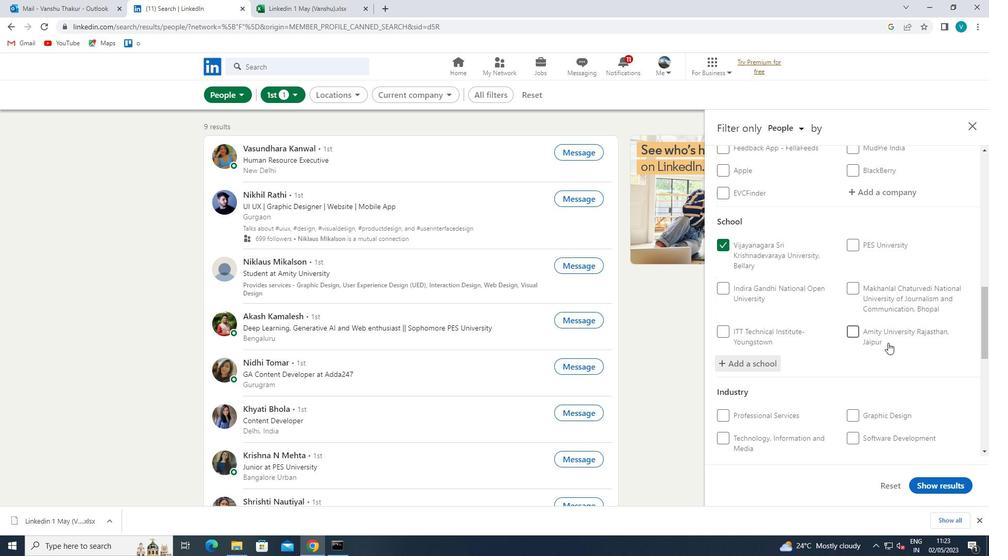 
Action: Mouse moved to (886, 324)
Screenshot: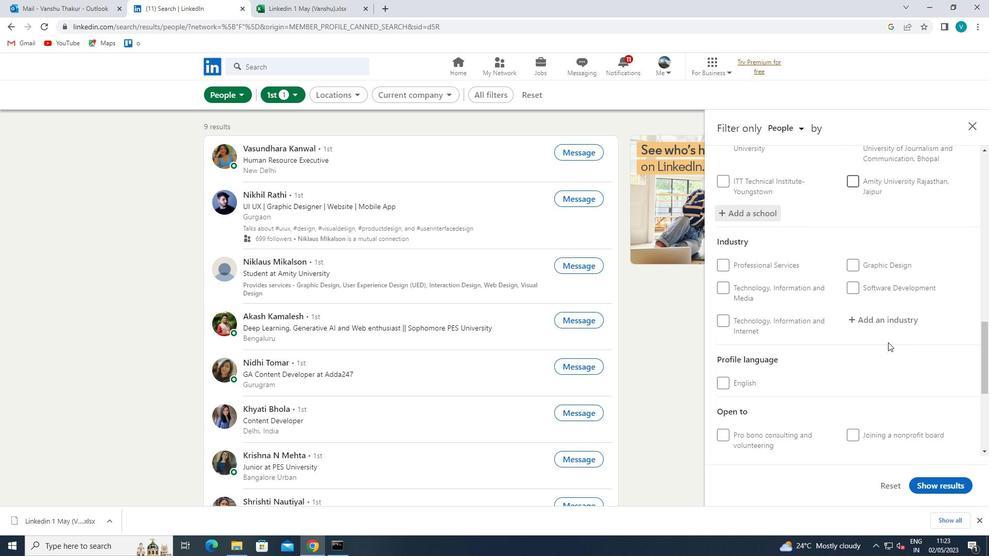 
Action: Mouse pressed left at (886, 324)
Screenshot: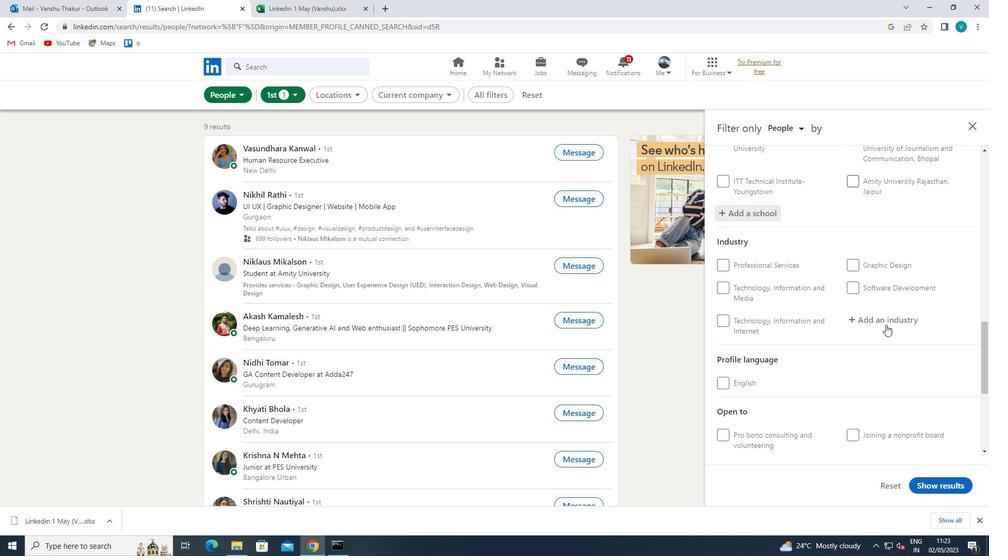 
Action: Key pressed <Key.shift>NONRESIDENTIAL<Key.space>
Screenshot: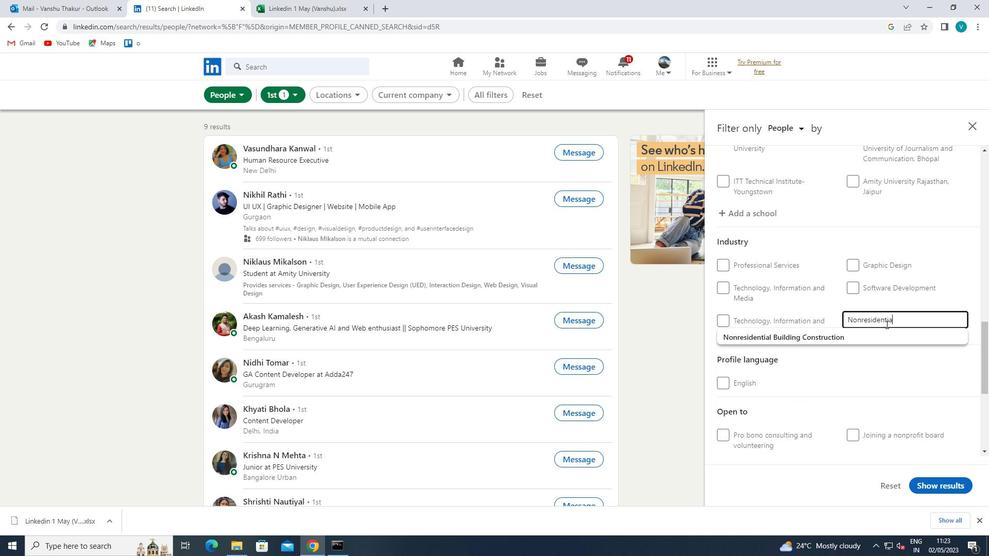 
Action: Mouse moved to (866, 335)
Screenshot: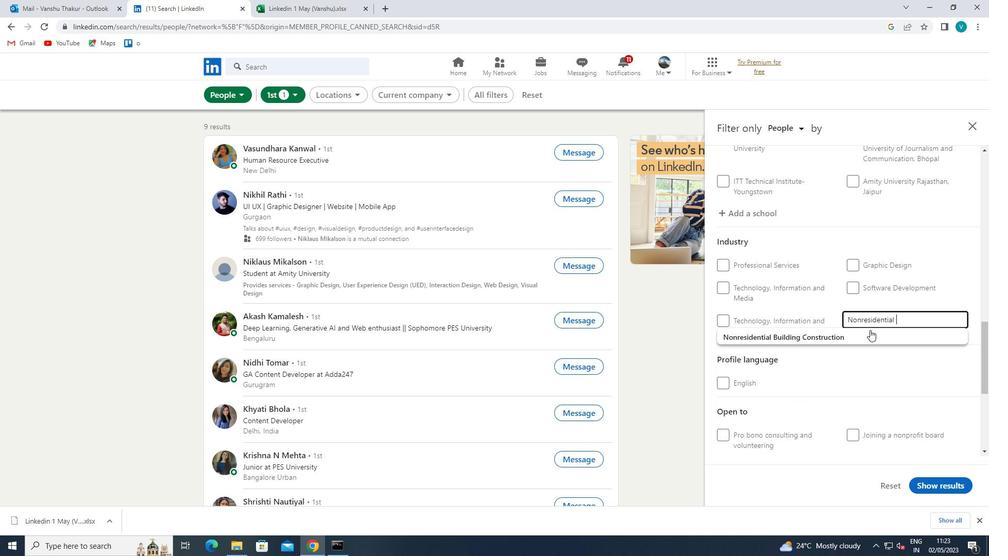 
Action: Mouse pressed left at (866, 335)
Screenshot: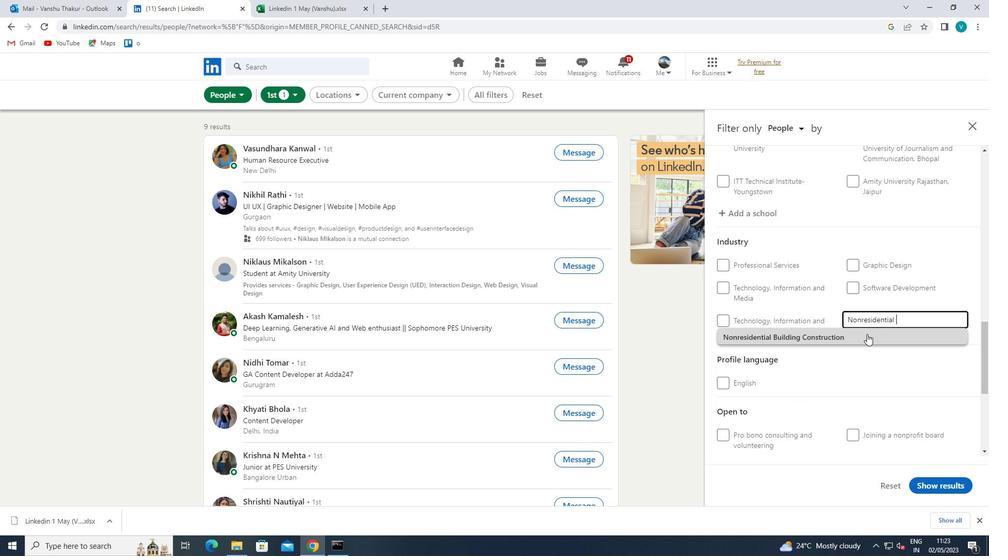 
Action: Mouse scrolled (866, 334) with delta (0, 0)
Screenshot: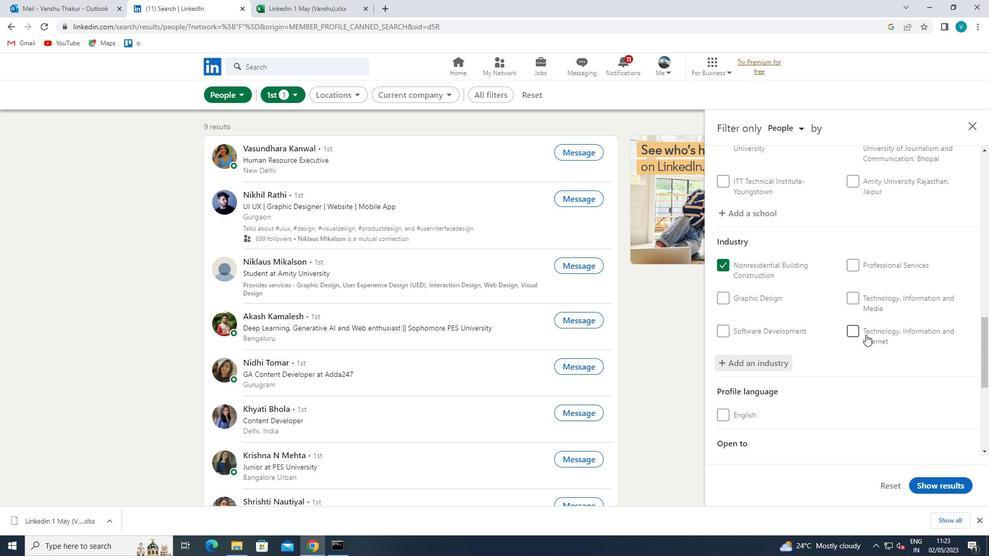 
Action: Mouse moved to (867, 335)
Screenshot: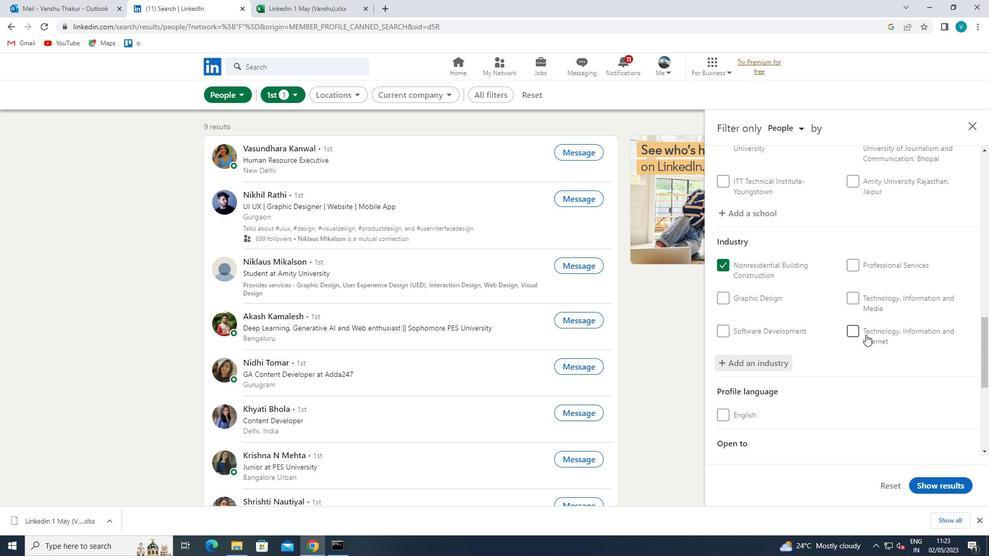 
Action: Mouse scrolled (867, 334) with delta (0, 0)
Screenshot: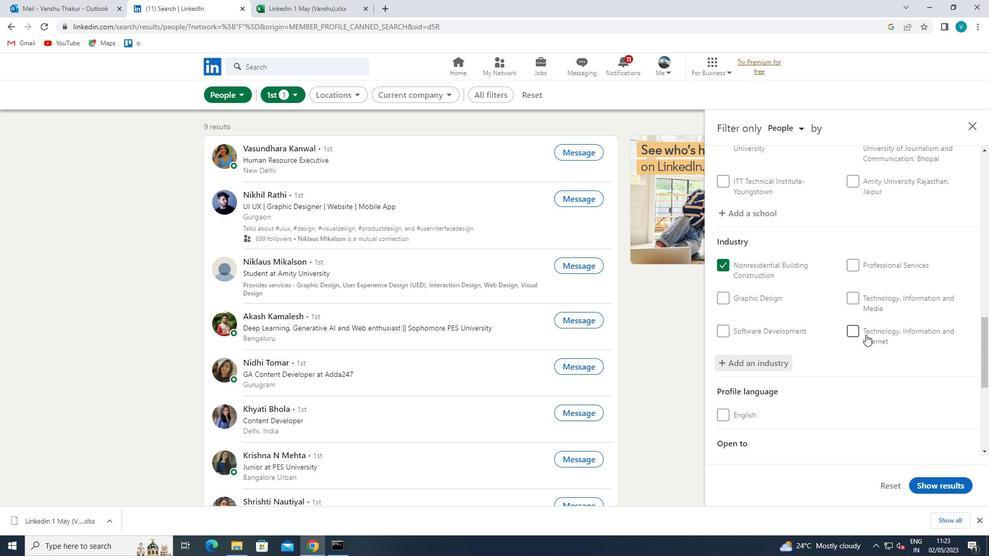 
Action: Mouse moved to (867, 335)
Screenshot: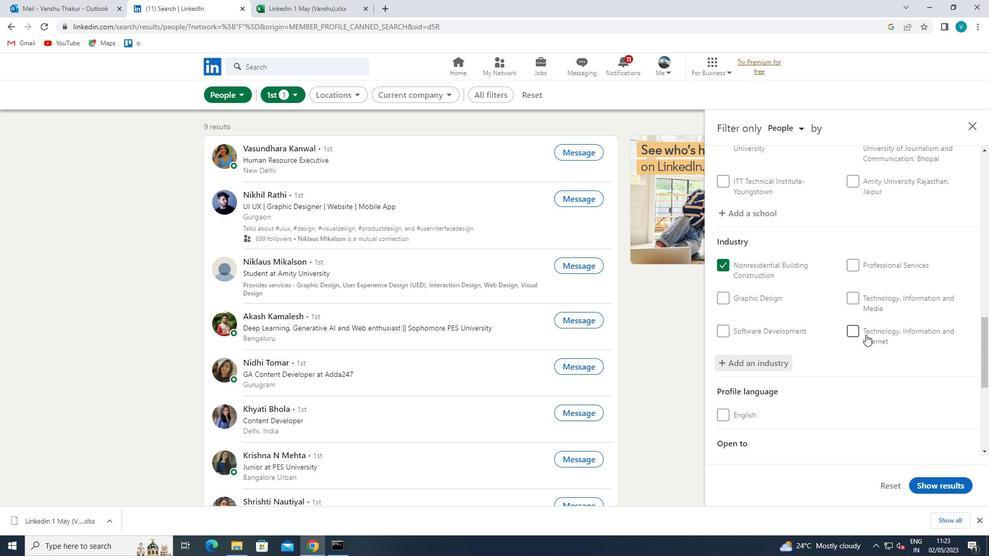 
Action: Mouse scrolled (867, 334) with delta (0, 0)
Screenshot: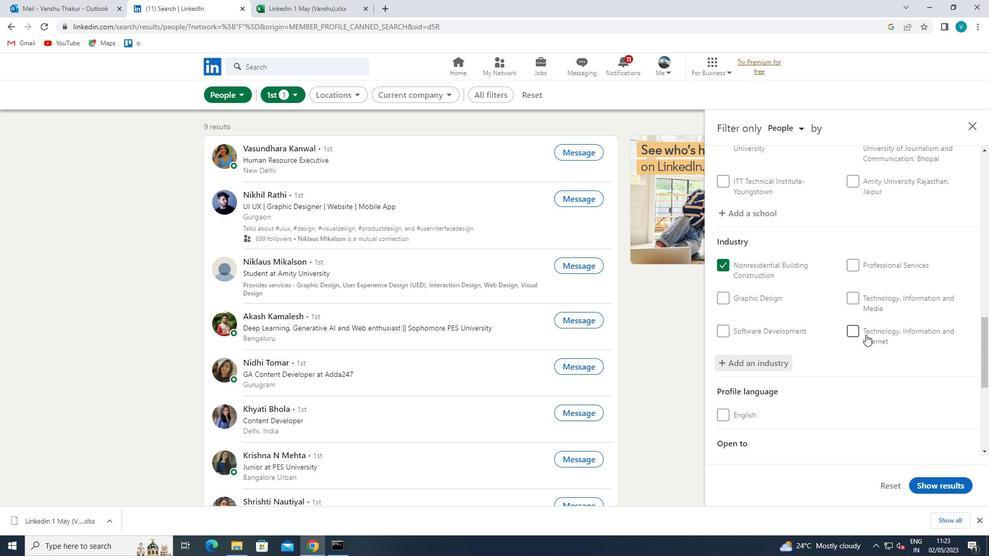 
Action: Mouse scrolled (867, 334) with delta (0, 0)
Screenshot: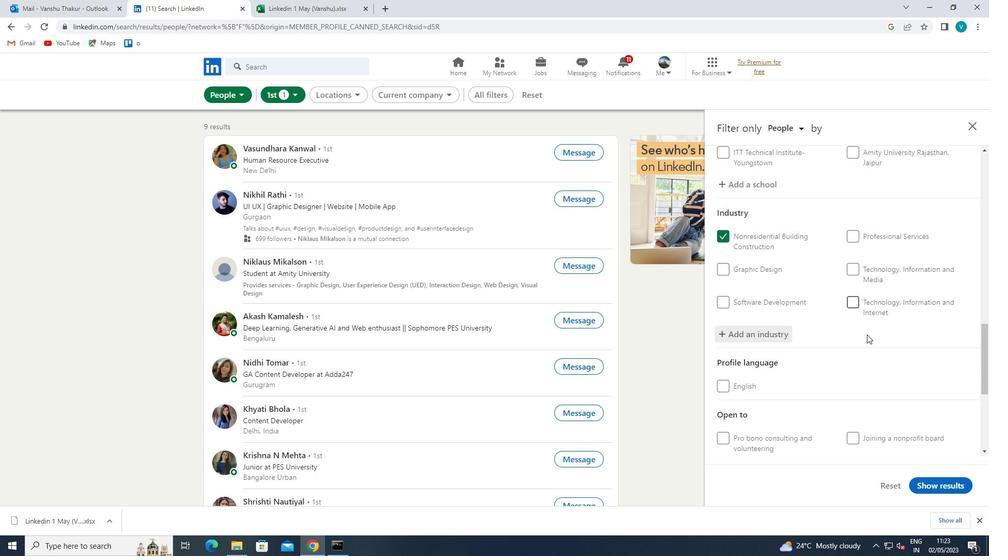
Action: Mouse moved to (873, 372)
Screenshot: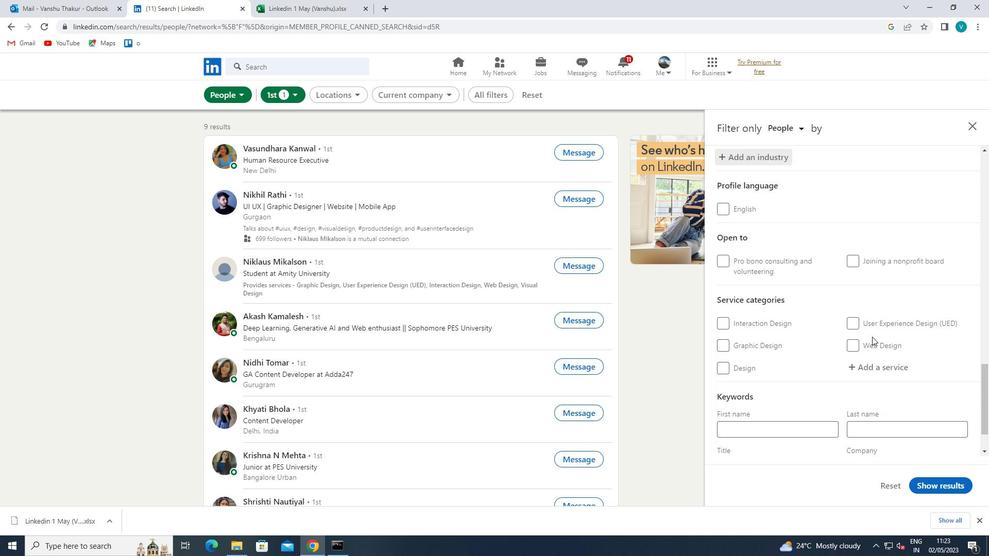 
Action: Mouse pressed left at (873, 372)
Screenshot: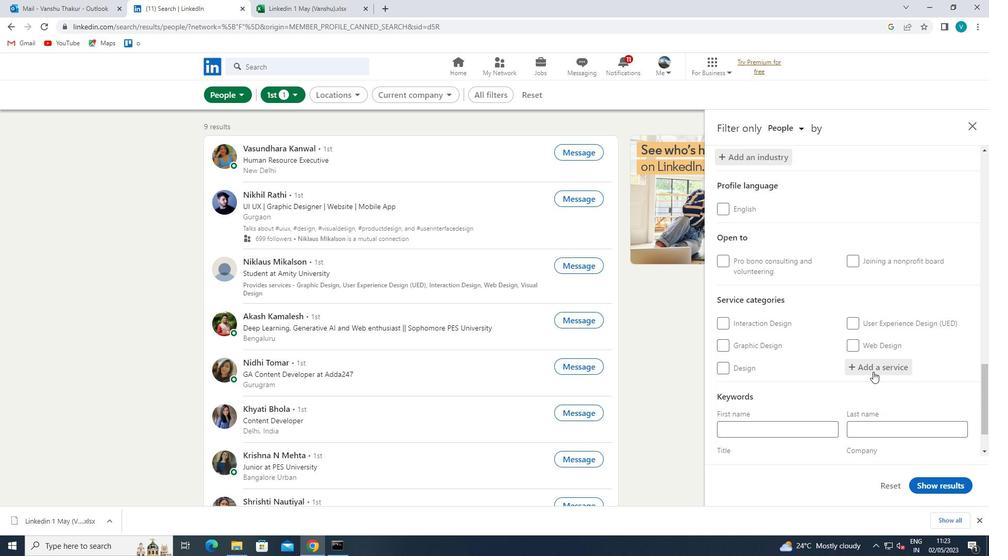 
Action: Key pressed <Key.shift>MANA
Screenshot: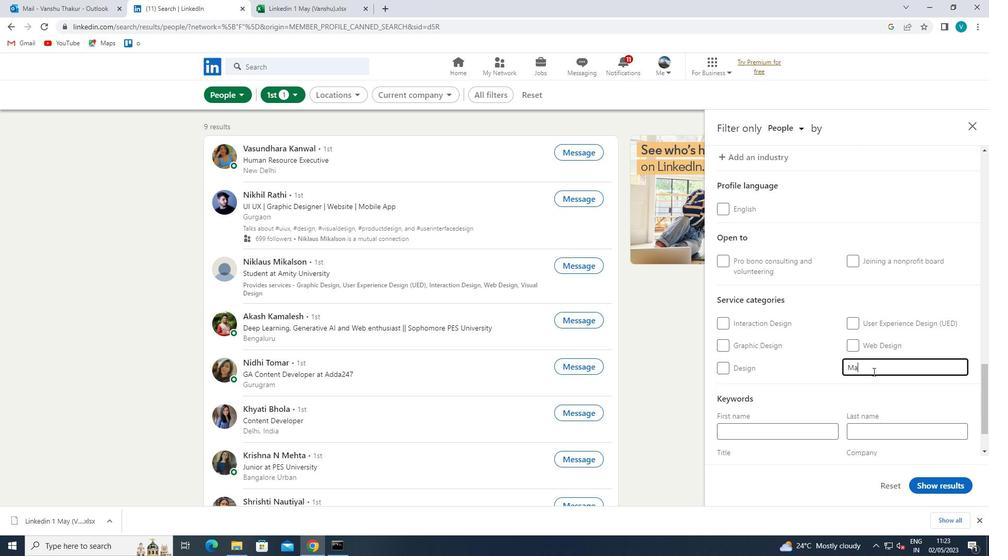 
Action: Mouse moved to (811, 434)
Screenshot: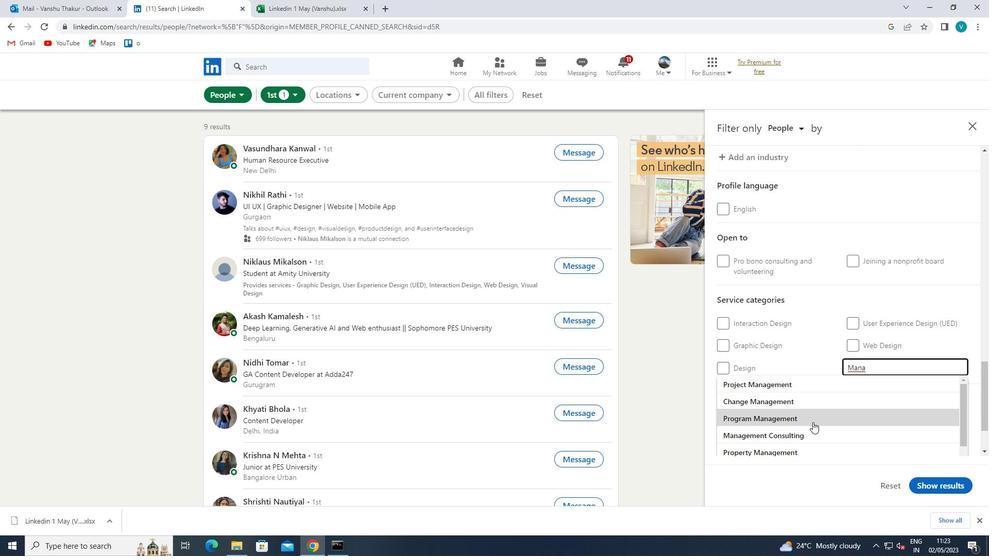 
Action: Mouse pressed left at (811, 434)
Screenshot: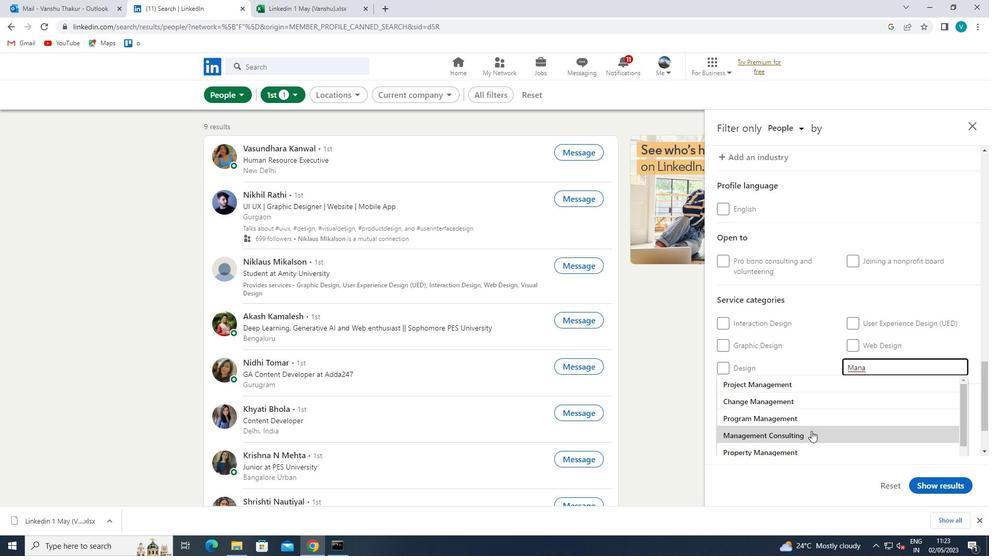 
Action: Mouse moved to (840, 386)
Screenshot: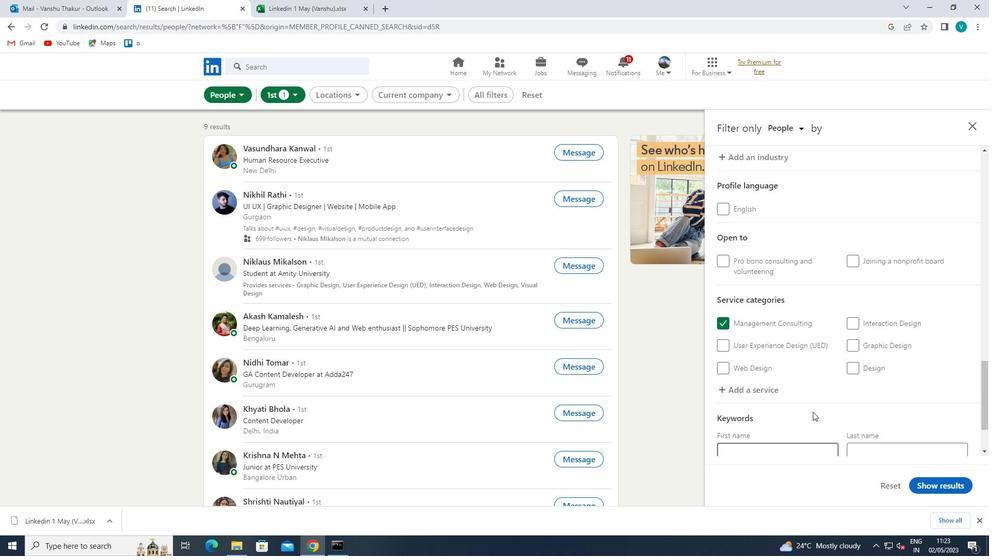 
Action: Mouse scrolled (840, 385) with delta (0, 0)
Screenshot: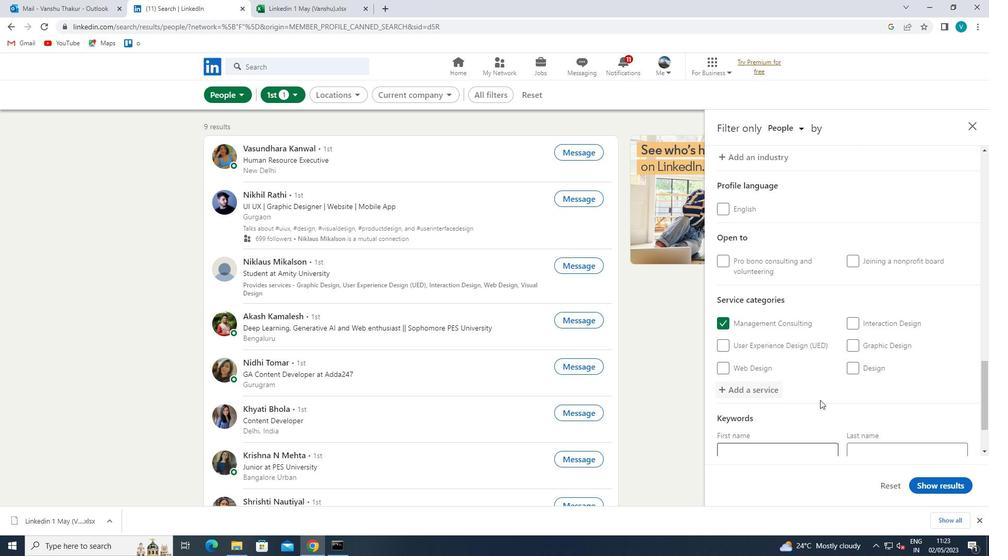 
Action: Mouse scrolled (840, 385) with delta (0, 0)
Screenshot: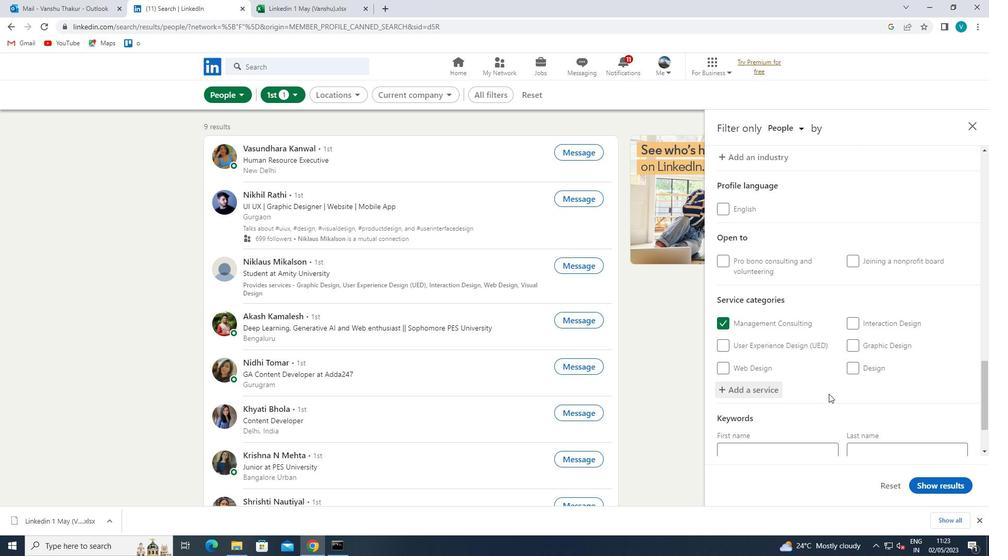 
Action: Mouse scrolled (840, 385) with delta (0, 0)
Screenshot: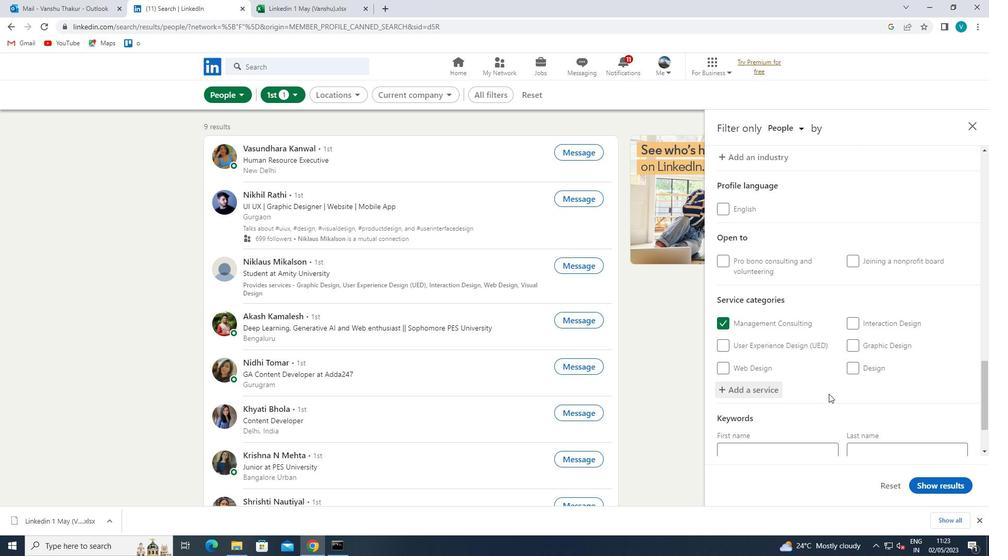 
Action: Mouse scrolled (840, 385) with delta (0, 0)
Screenshot: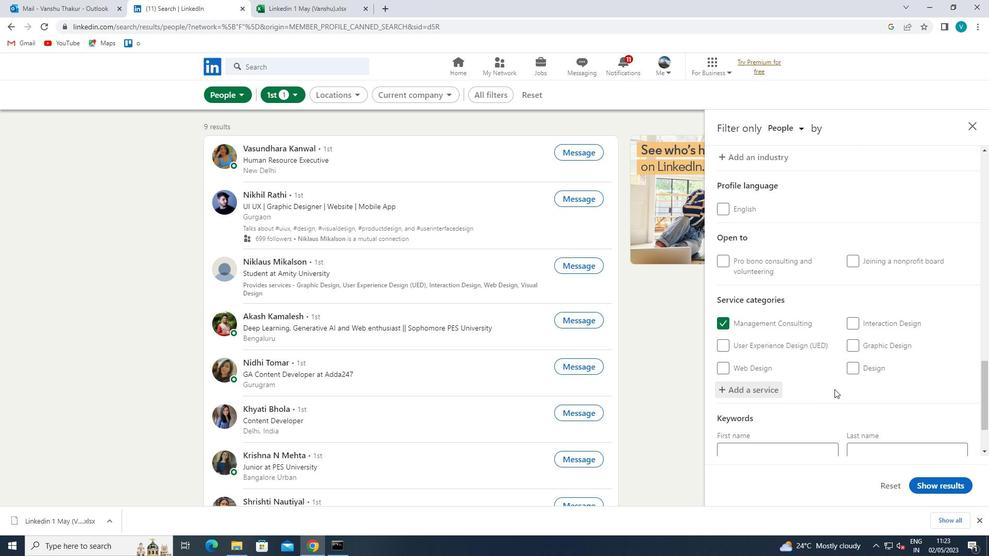 
Action: Mouse moved to (820, 407)
Screenshot: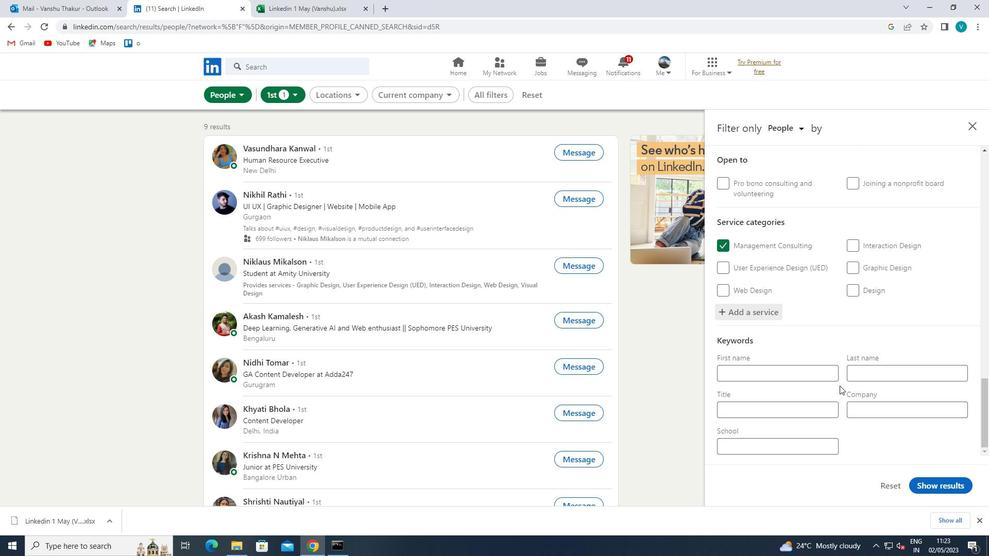 
Action: Mouse pressed left at (820, 407)
Screenshot: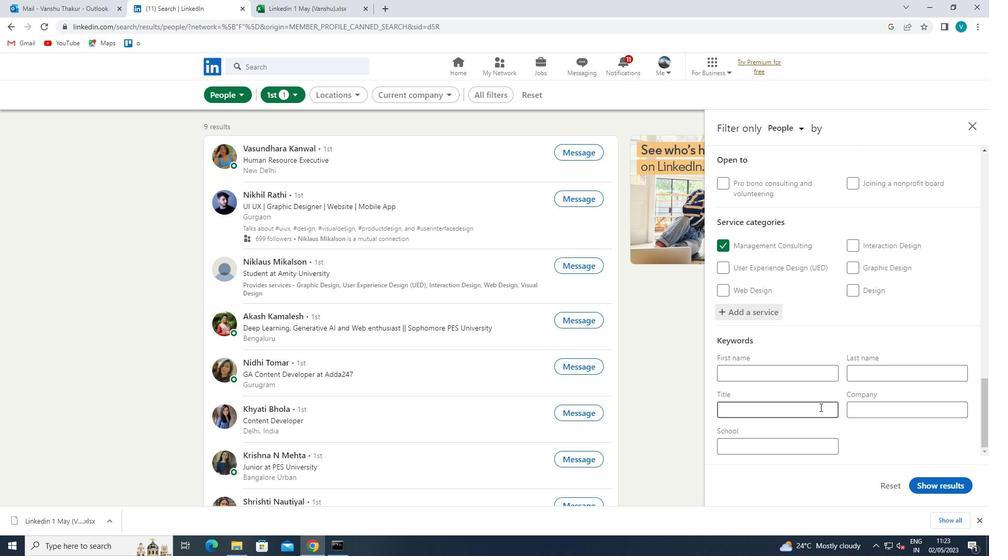 
Action: Key pressed <Key.shift>DENTAL<Key.space><Key.shift><Key.shift><Key.shift><Key.shift><Key.shift><Key.shift><Key.shift><Key.shift><Key.shift><Key.shift><Key.shift>HYGIENIST<Key.space>
Screenshot: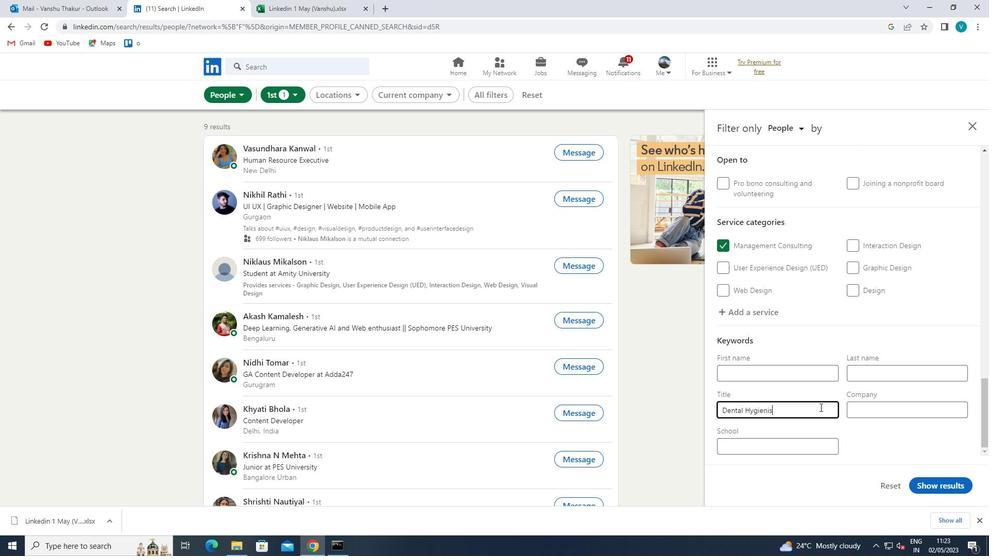 
Action: Mouse moved to (950, 485)
Screenshot: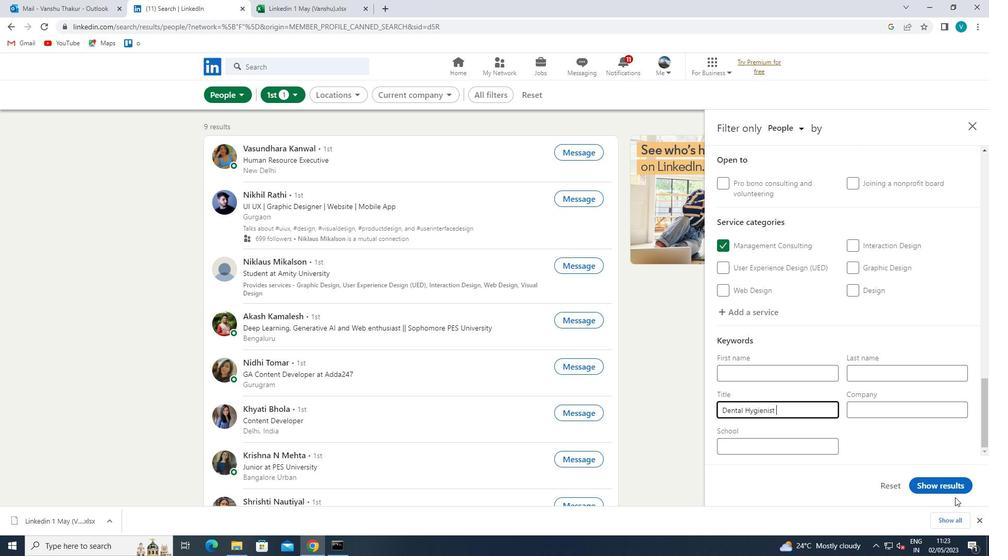 
Action: Mouse pressed left at (950, 485)
Screenshot: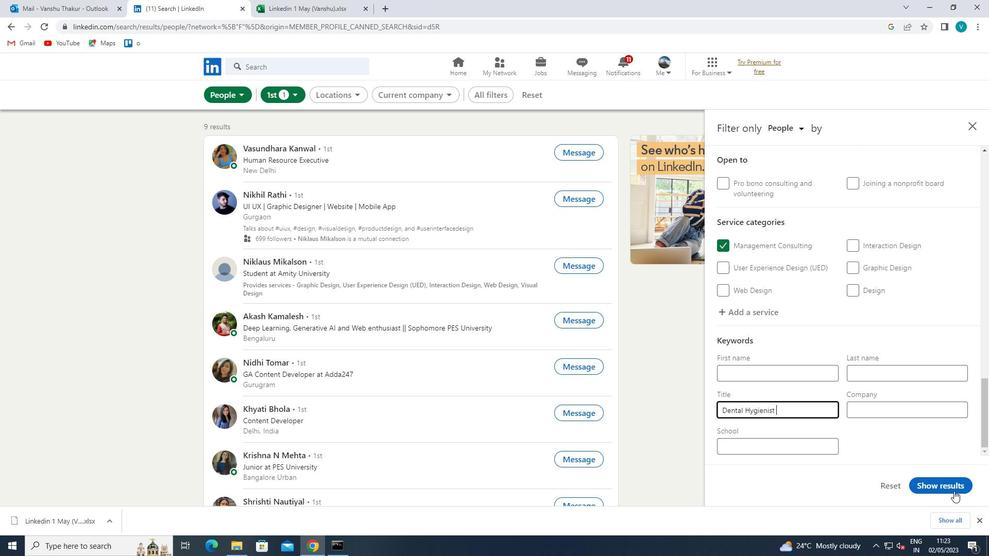 
Action: Mouse moved to (936, 478)
Screenshot: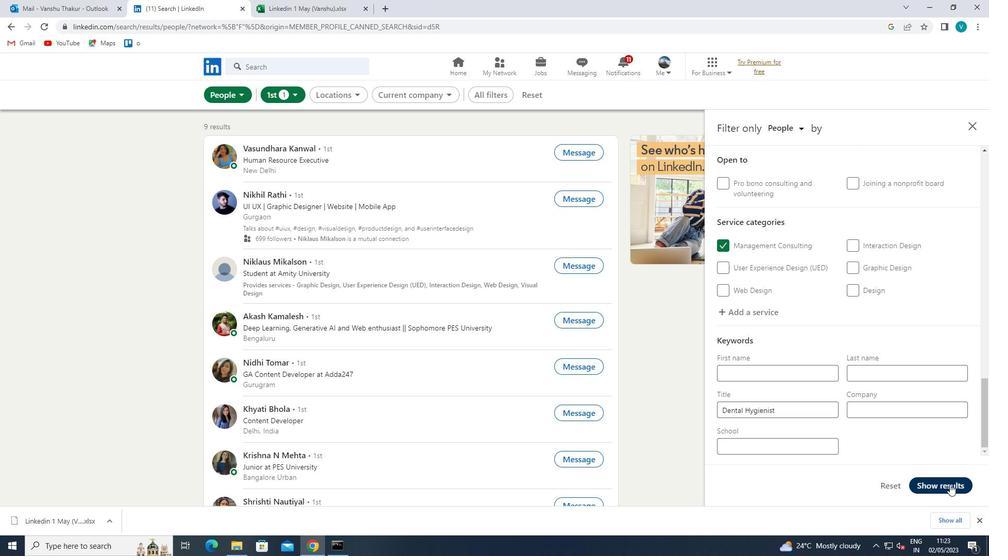 
